 Task: Add Attachment from computer to Card Card0000000113 in Board Board0000000029 in Workspace WS0000000010 in Trello. Add Cover Purple to Card Card0000000113 in Board Board0000000029 in Workspace WS0000000010 in Trello. Add "Move Card To …" Button titled Button0000000113 to "top" of the list "To Do" to Card Card0000000113 in Board Board0000000029 in Workspace WS0000000010 in Trello. Add Description DS0000000113 to Card Card0000000113 in Board Board0000000029 in Workspace WS0000000010 in Trello. Add Comment CM0000000113 to Card Card0000000113 in Board Board0000000029 in Workspace WS0000000010 in Trello
Action: Mouse moved to (351, 257)
Screenshot: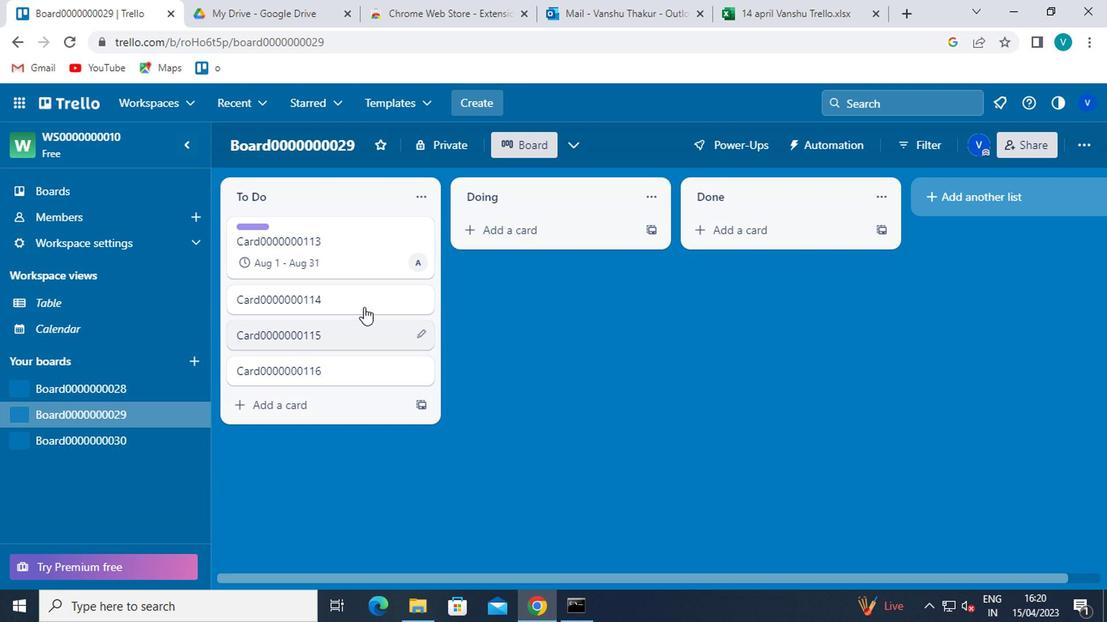 
Action: Mouse pressed left at (351, 257)
Screenshot: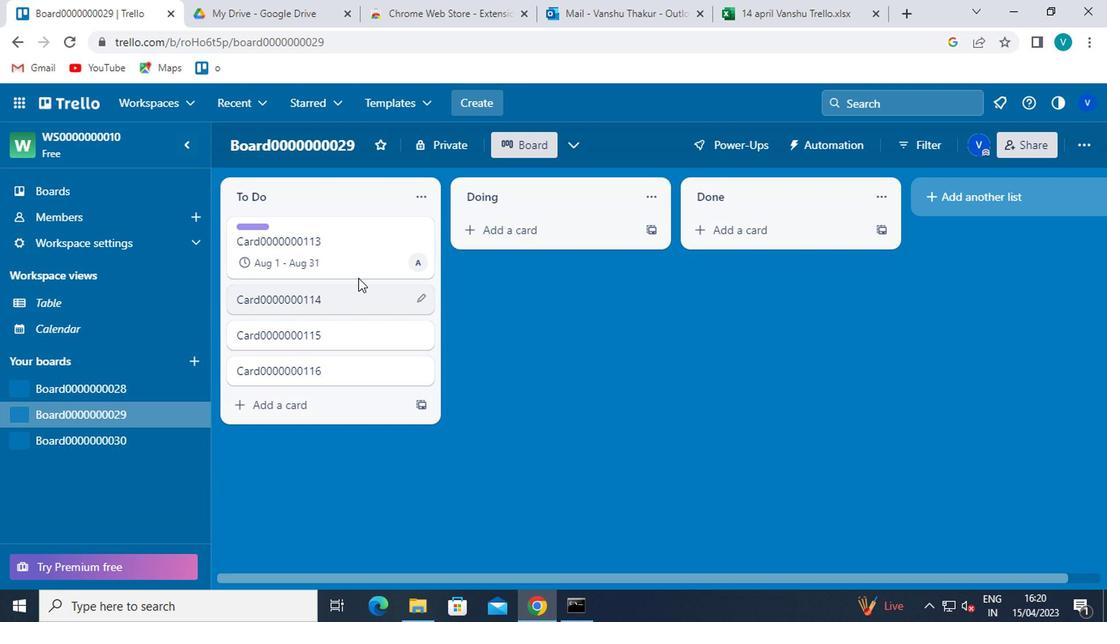 
Action: Mouse moved to (753, 358)
Screenshot: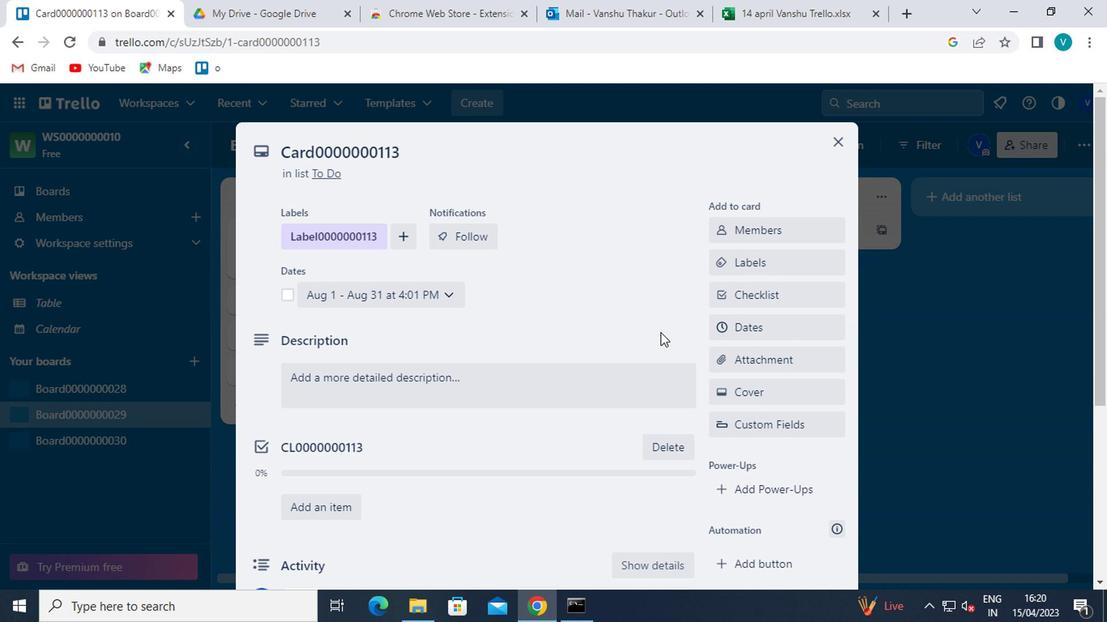 
Action: Mouse pressed left at (753, 358)
Screenshot: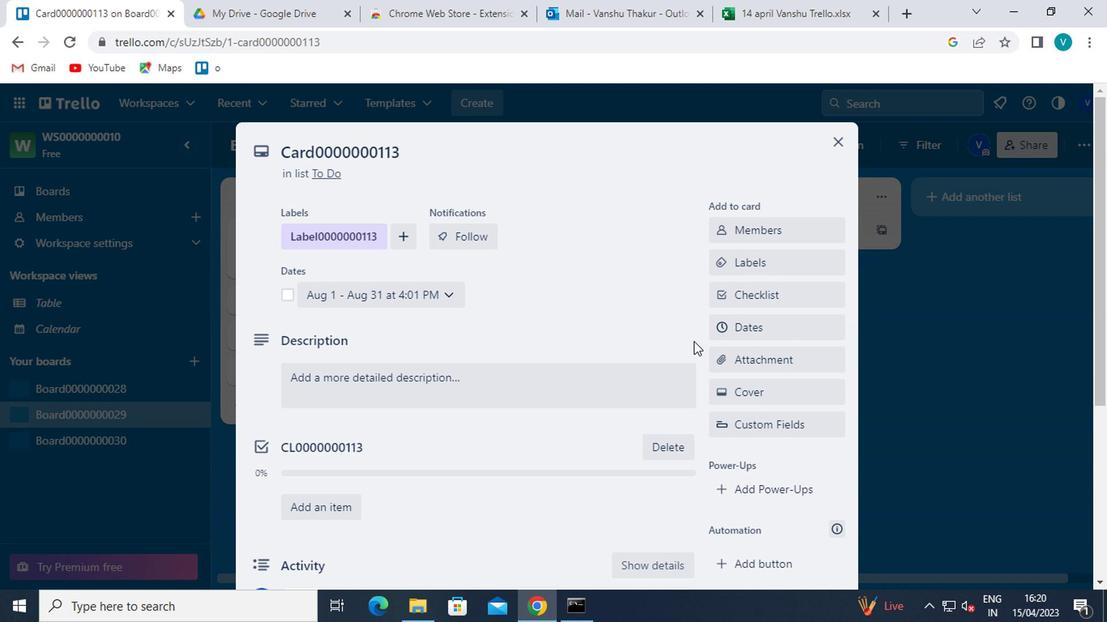
Action: Mouse moved to (753, 179)
Screenshot: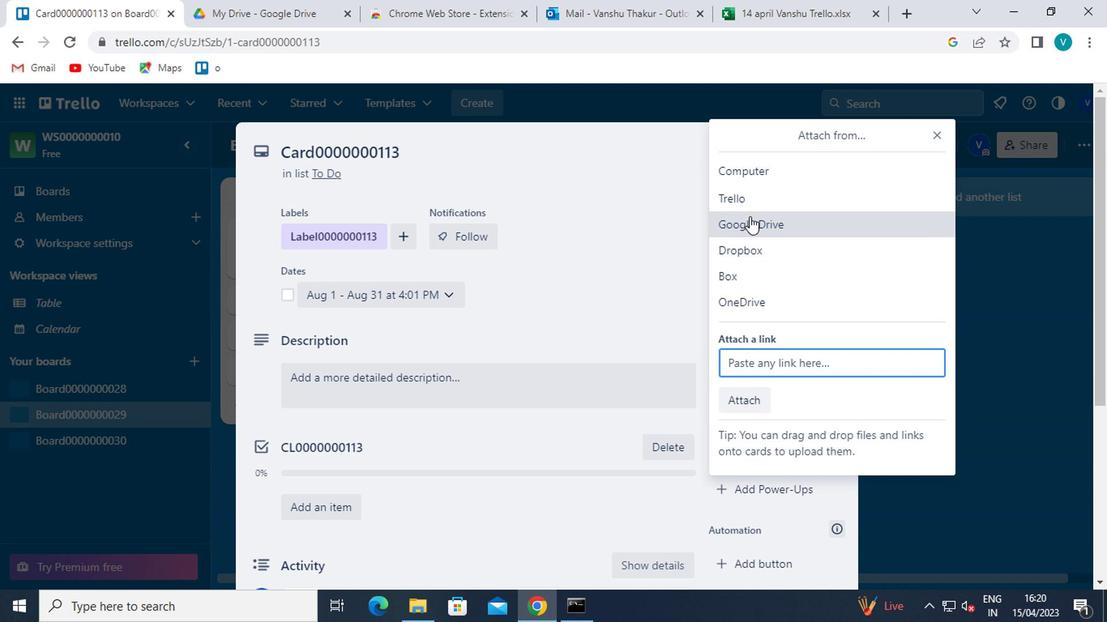 
Action: Mouse pressed left at (753, 179)
Screenshot: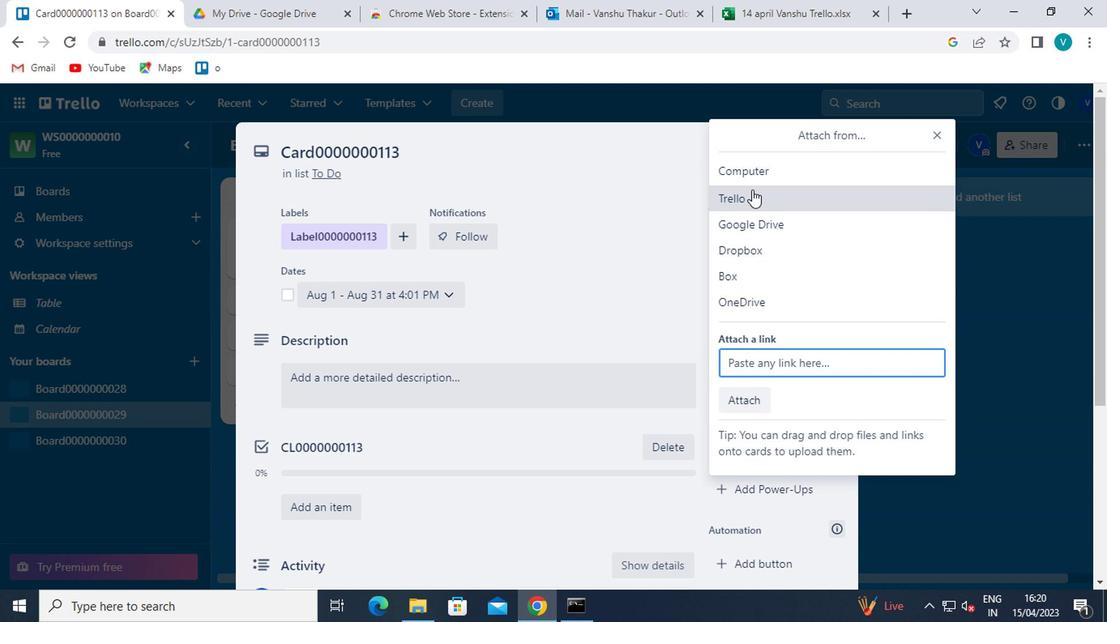 
Action: Mouse moved to (194, 177)
Screenshot: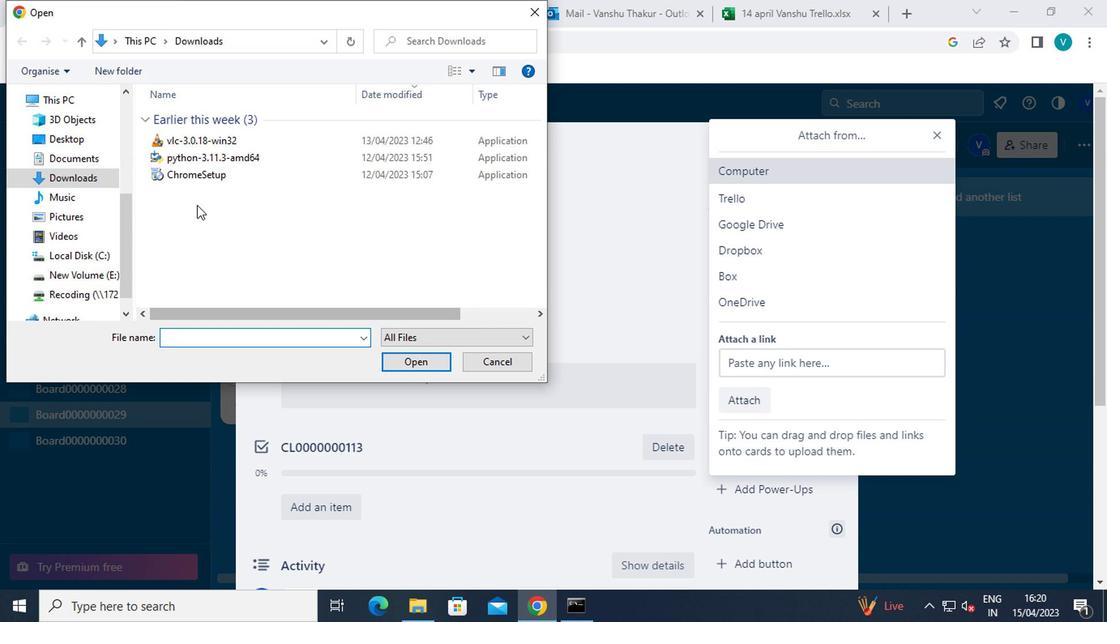 
Action: Mouse pressed left at (194, 177)
Screenshot: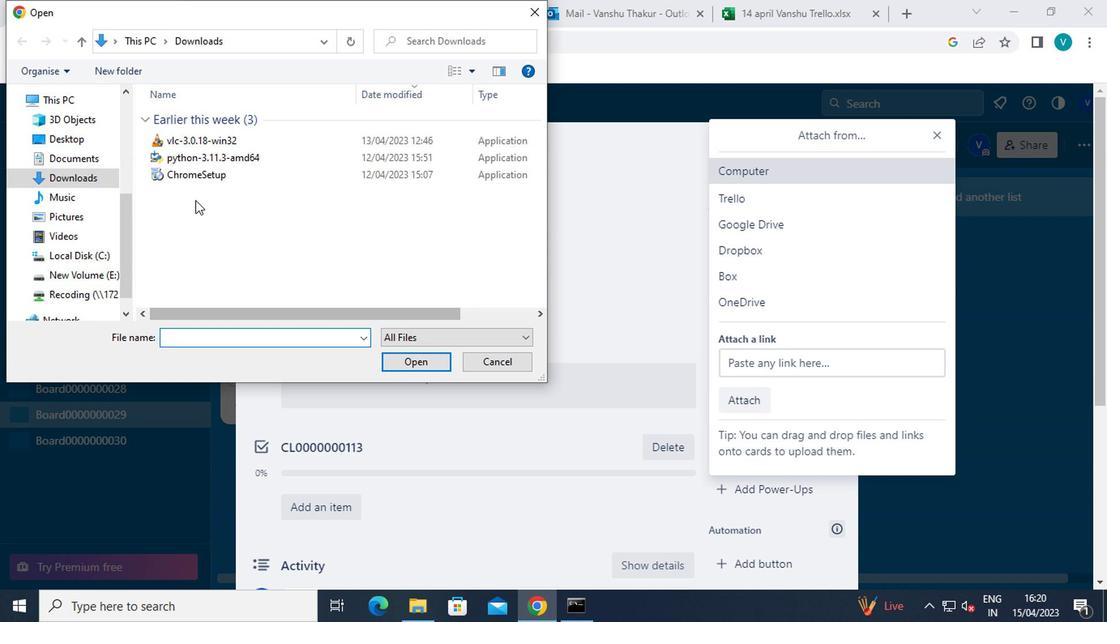 
Action: Mouse moved to (392, 367)
Screenshot: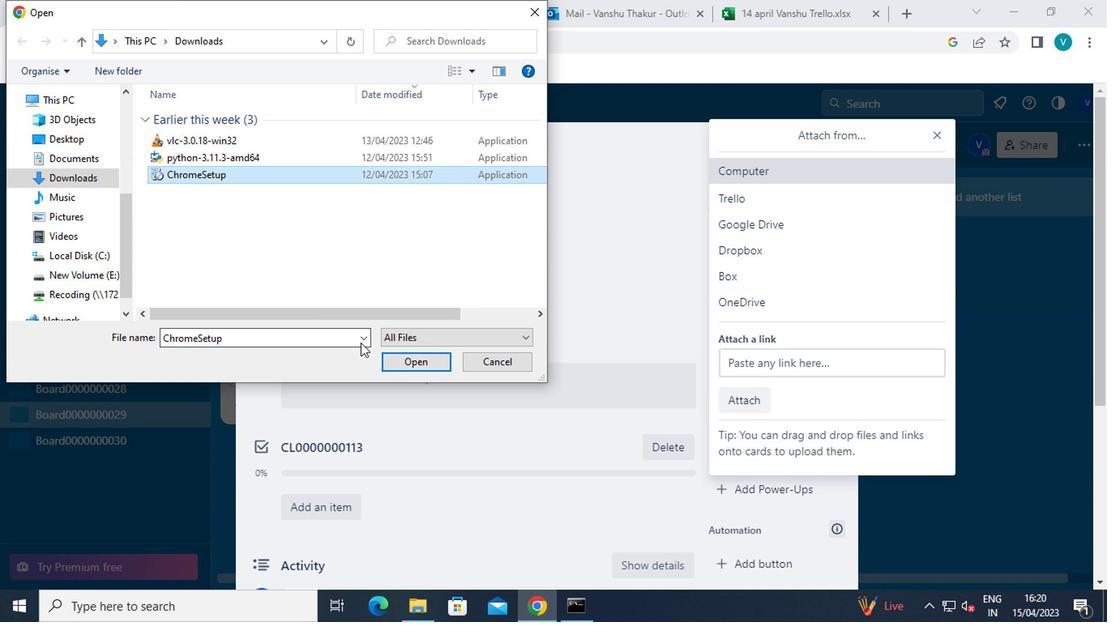 
Action: Mouse pressed left at (392, 367)
Screenshot: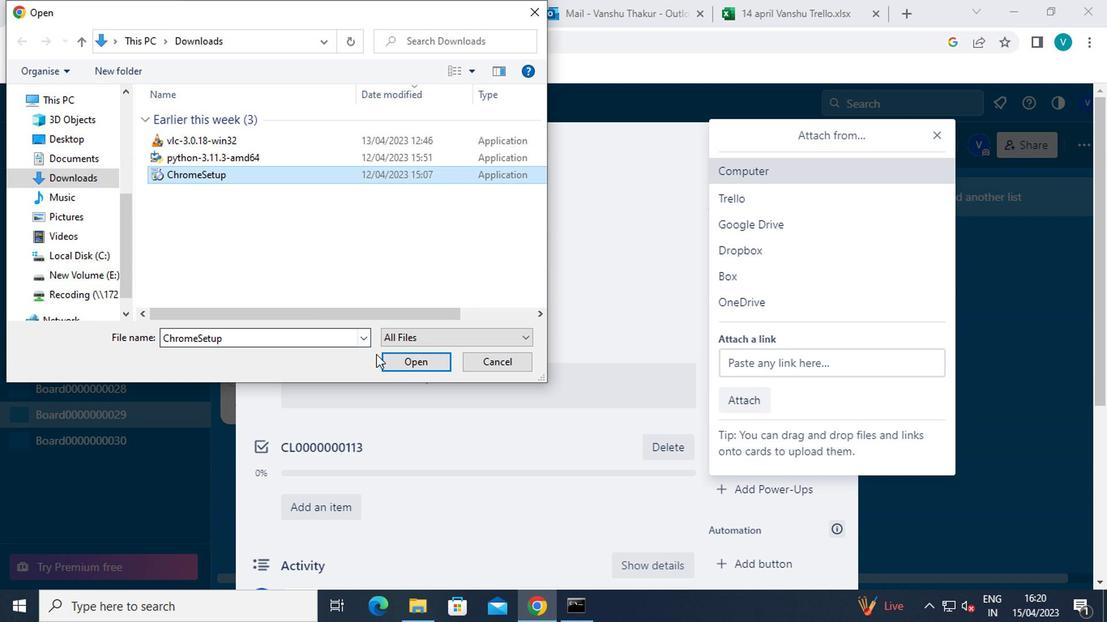 
Action: Mouse moved to (734, 394)
Screenshot: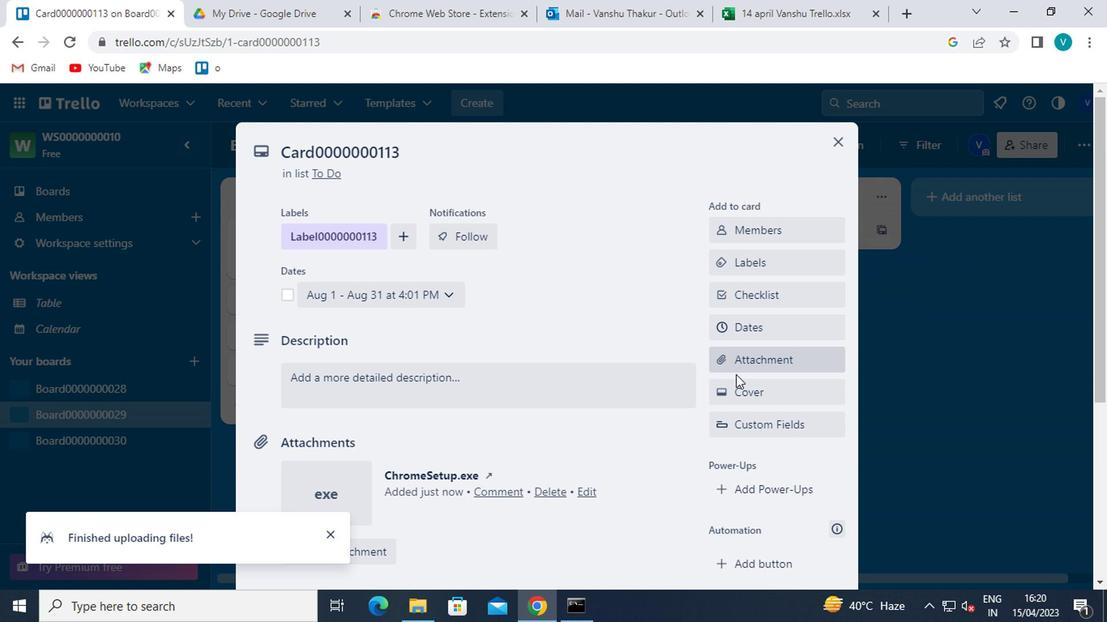
Action: Mouse pressed left at (734, 394)
Screenshot: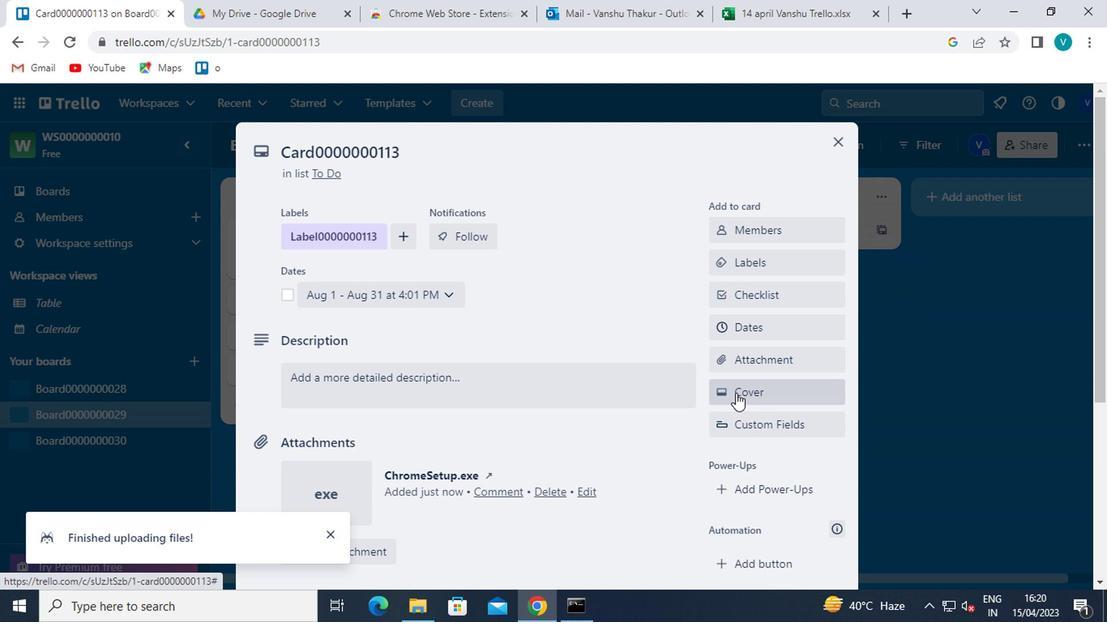 
Action: Mouse moved to (922, 283)
Screenshot: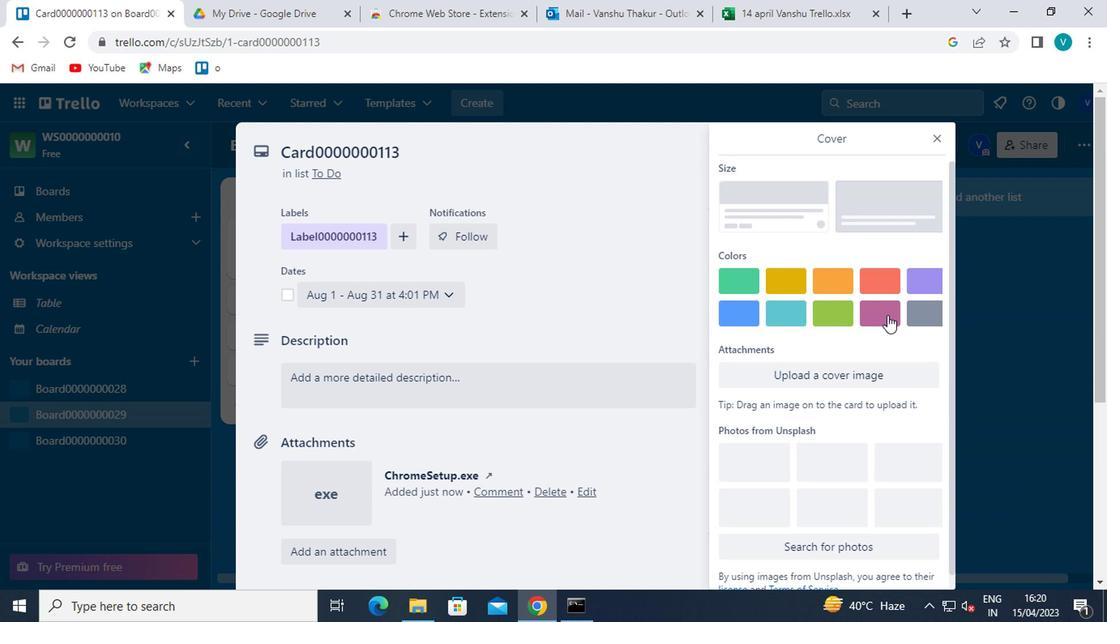 
Action: Mouse pressed left at (922, 283)
Screenshot: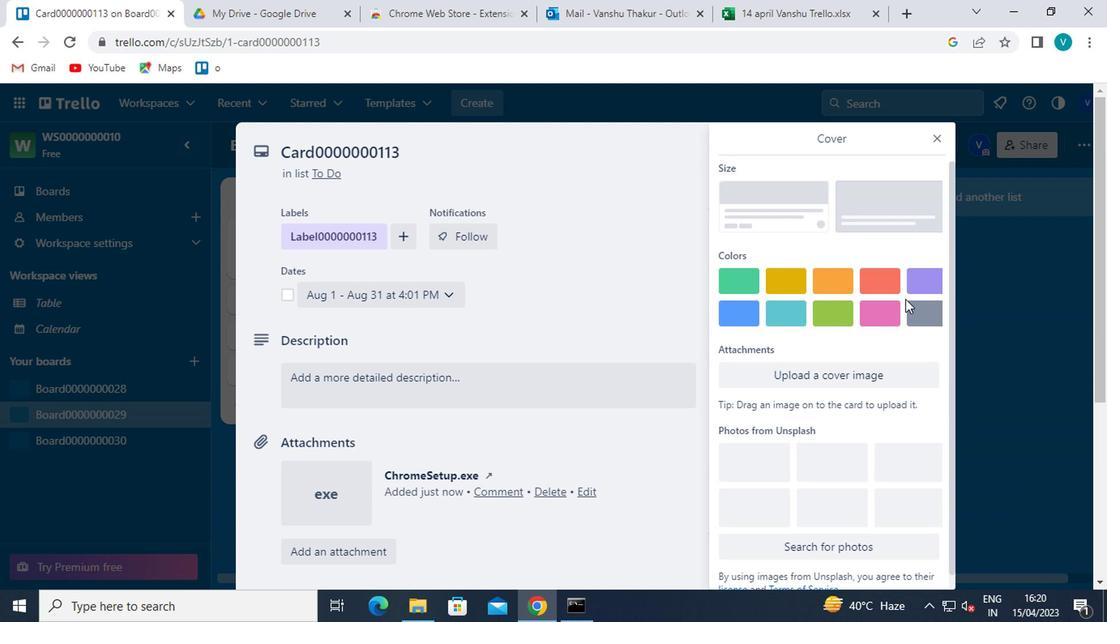 
Action: Mouse moved to (935, 137)
Screenshot: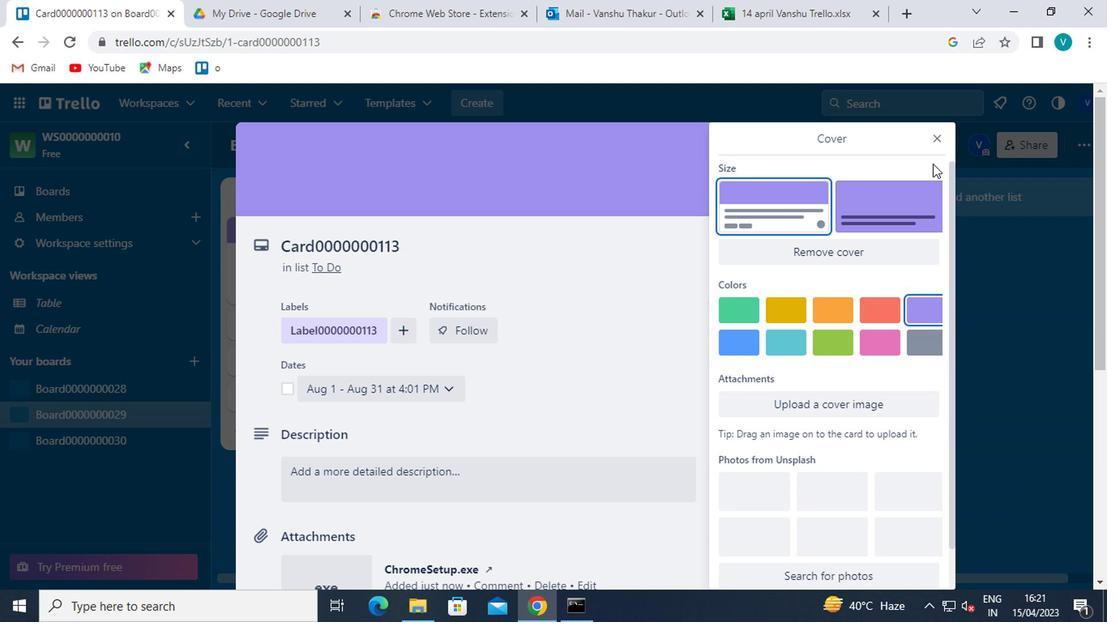 
Action: Mouse pressed left at (935, 137)
Screenshot: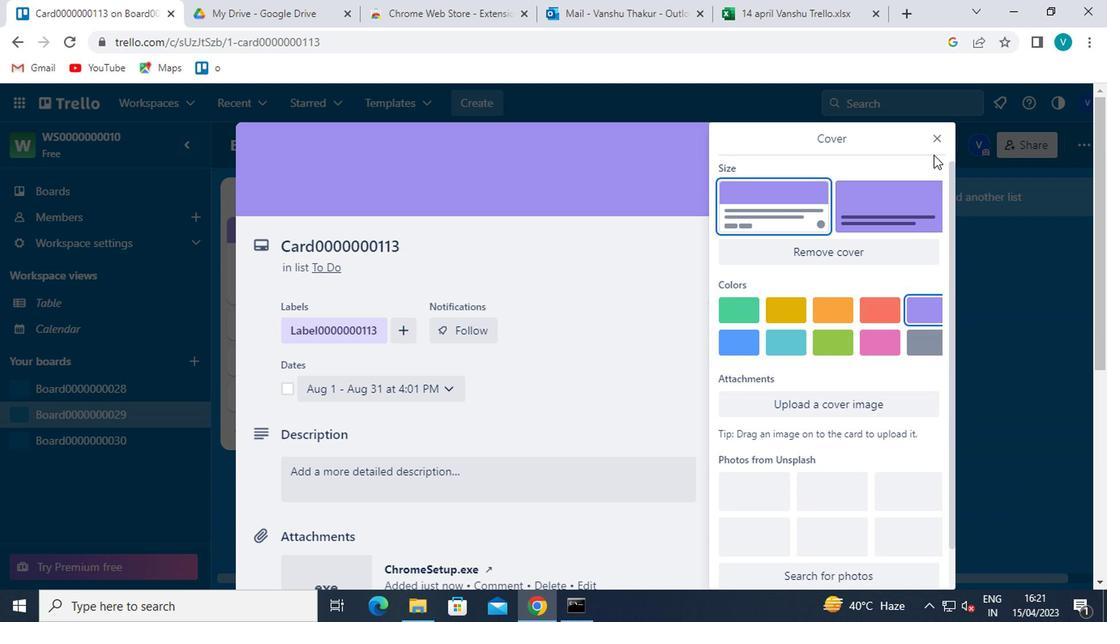 
Action: Mouse moved to (832, 308)
Screenshot: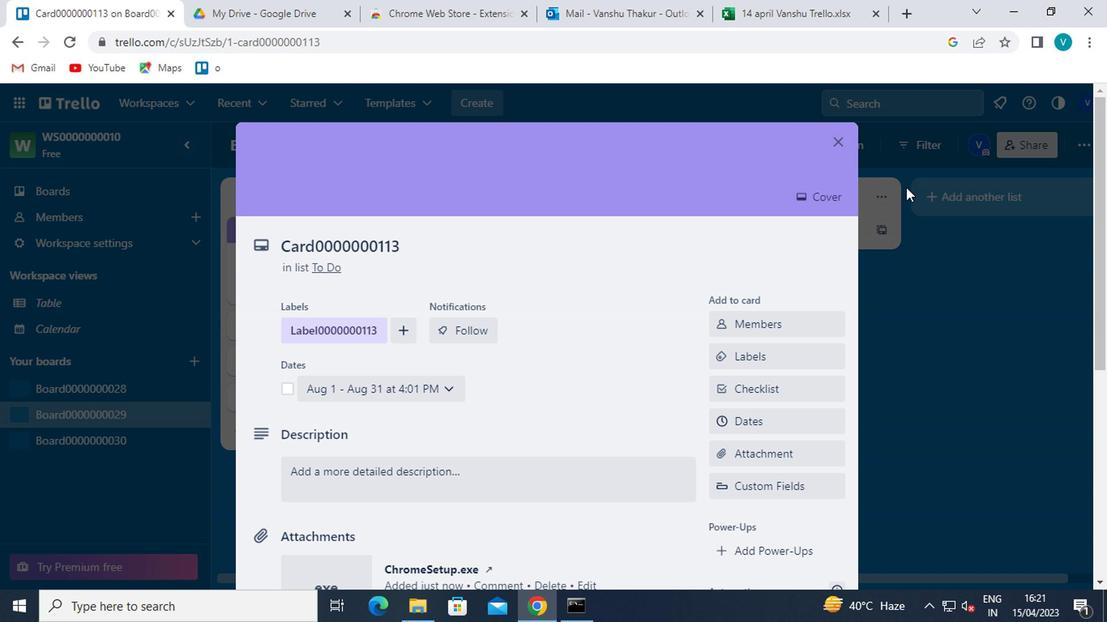 
Action: Mouse scrolled (832, 307) with delta (0, -1)
Screenshot: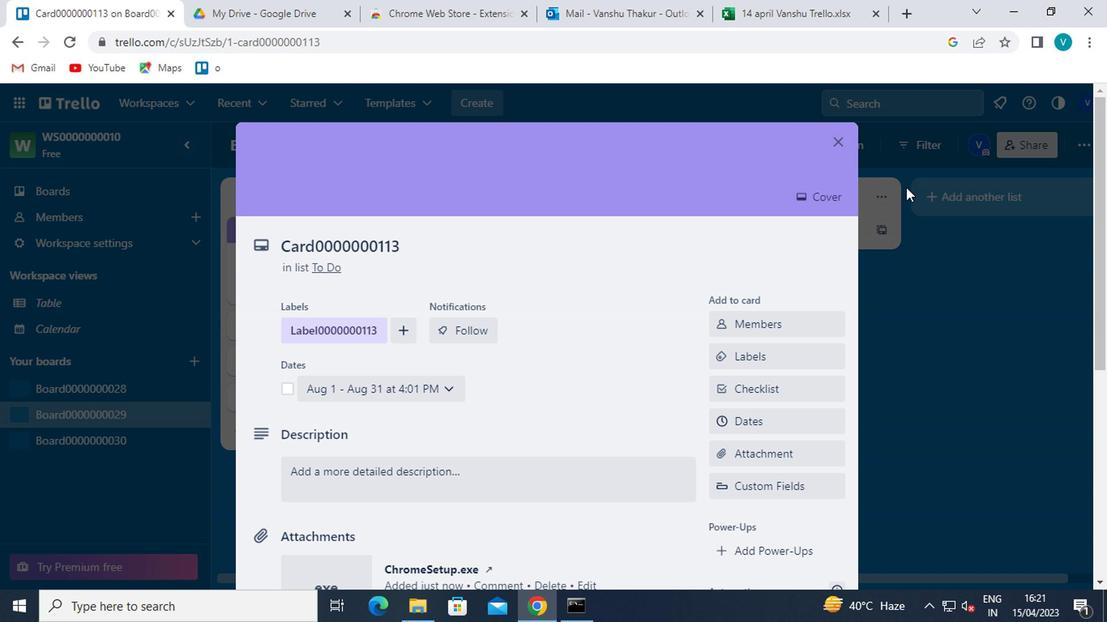 
Action: Mouse moved to (826, 318)
Screenshot: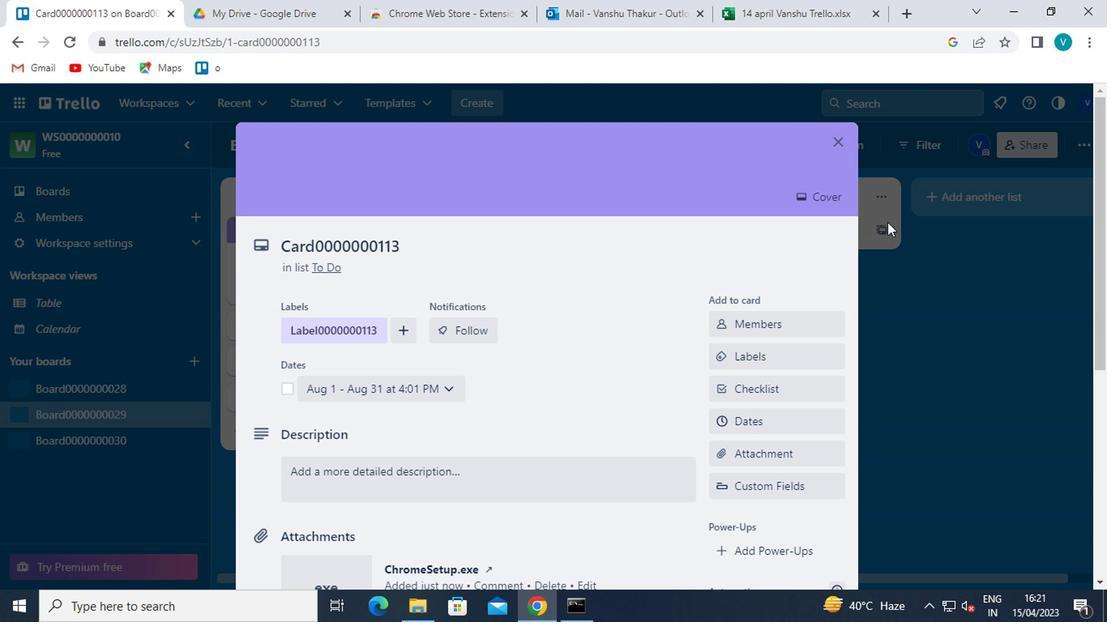 
Action: Mouse scrolled (826, 318) with delta (0, 0)
Screenshot: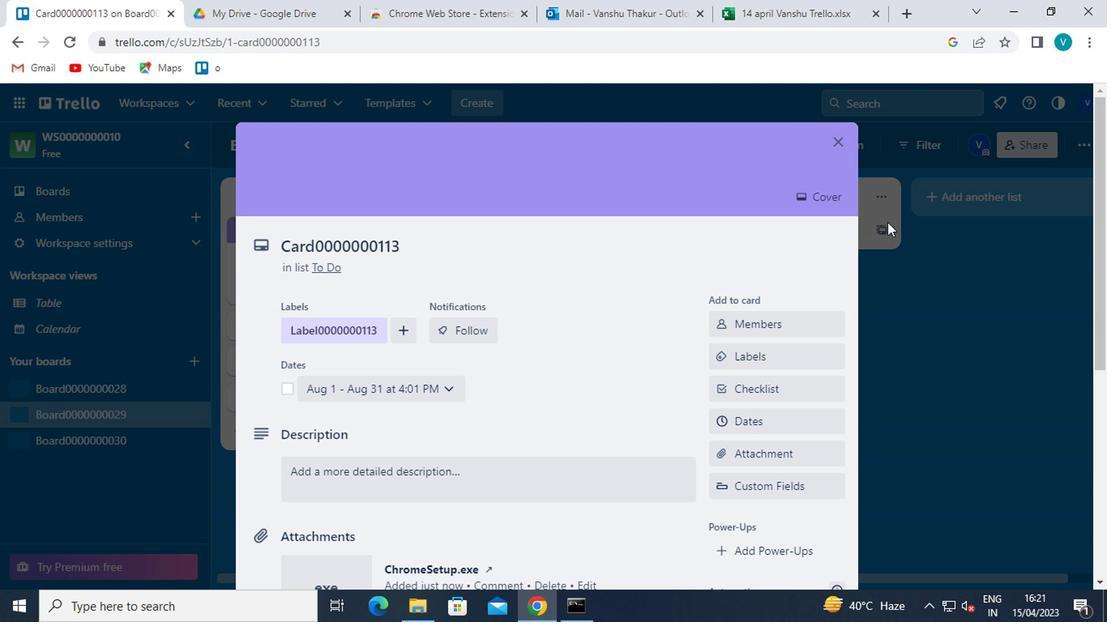 
Action: Mouse moved to (825, 324)
Screenshot: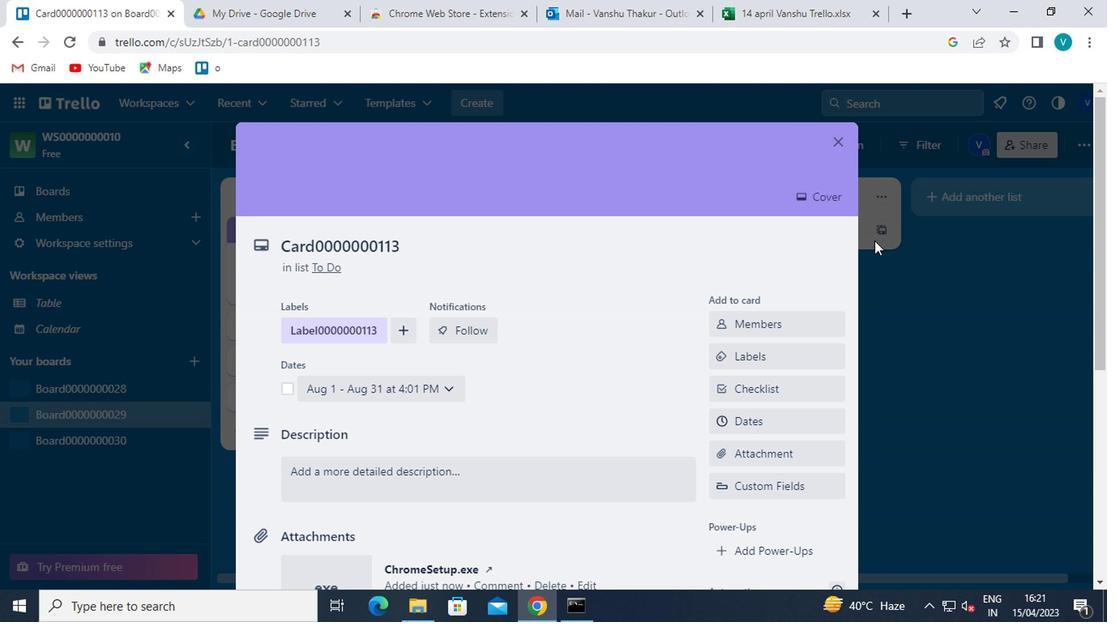 
Action: Mouse scrolled (825, 323) with delta (0, -1)
Screenshot: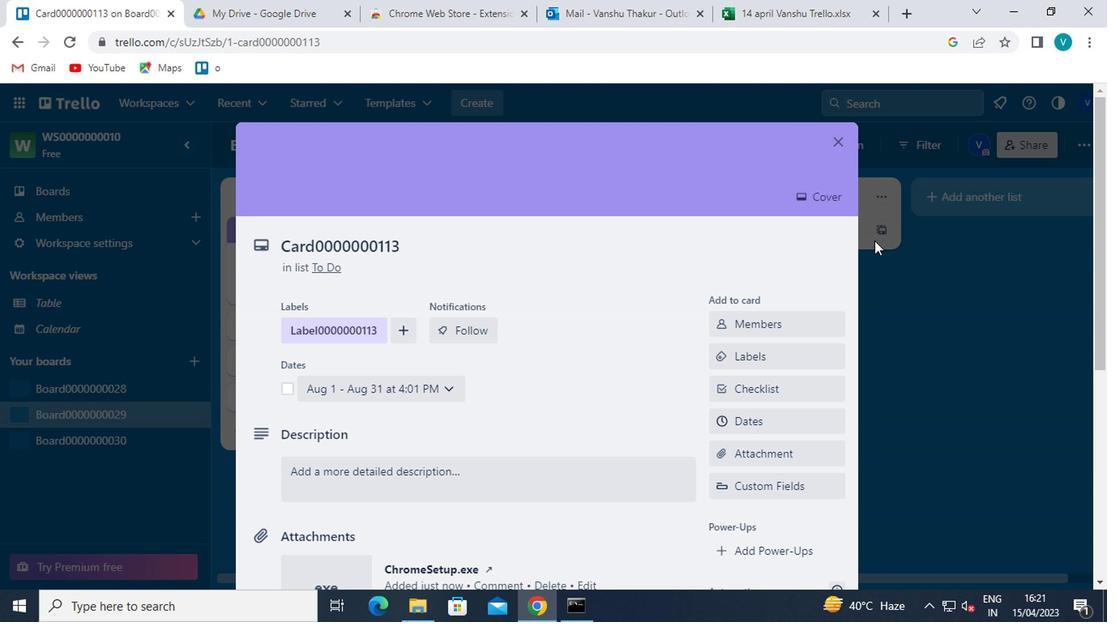 
Action: Mouse moved to (818, 338)
Screenshot: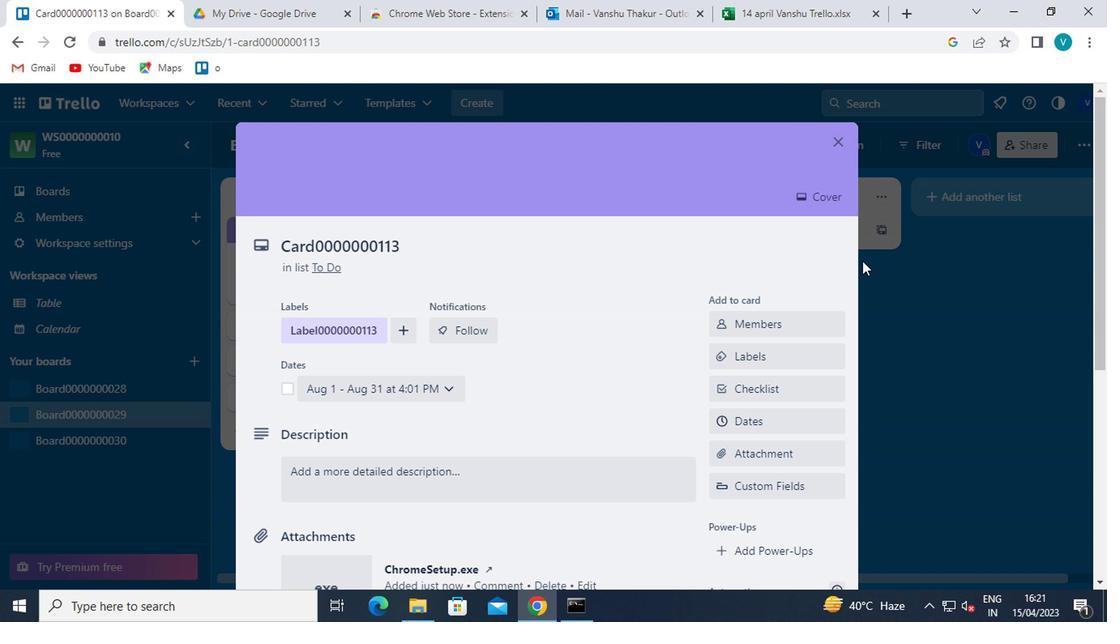 
Action: Mouse scrolled (818, 337) with delta (0, -1)
Screenshot: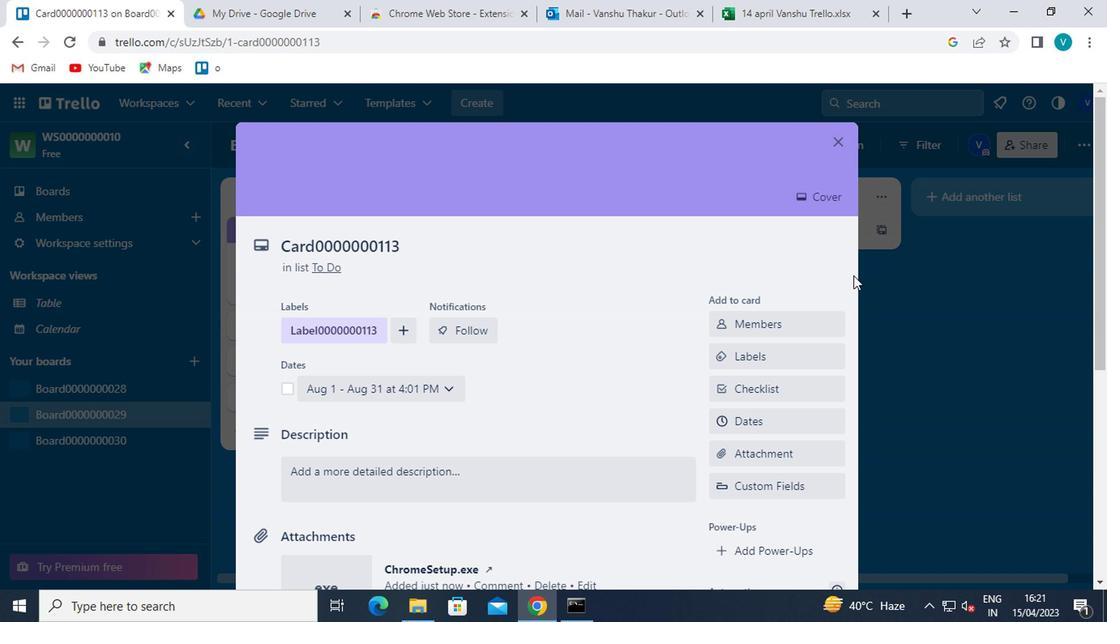 
Action: Mouse moved to (813, 351)
Screenshot: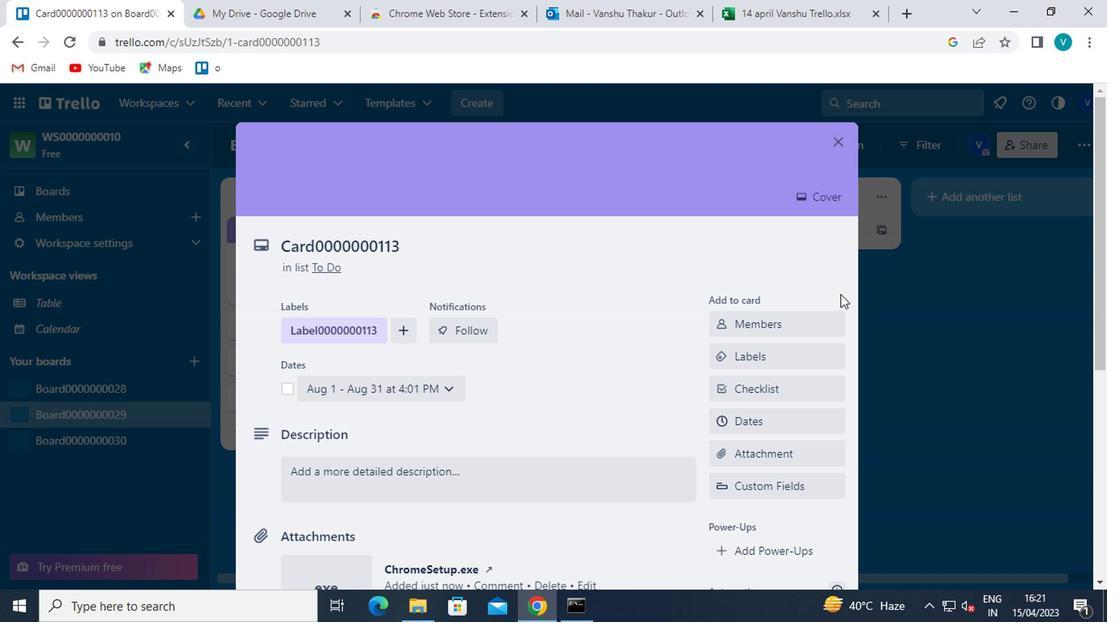 
Action: Mouse scrolled (813, 350) with delta (0, 0)
Screenshot: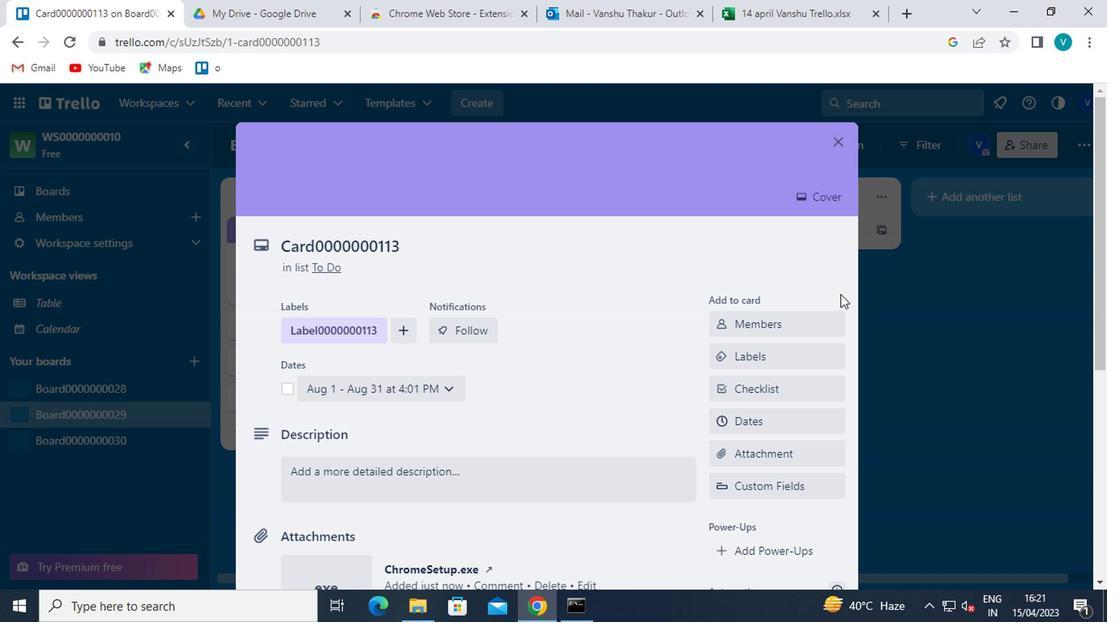 
Action: Mouse moved to (770, 247)
Screenshot: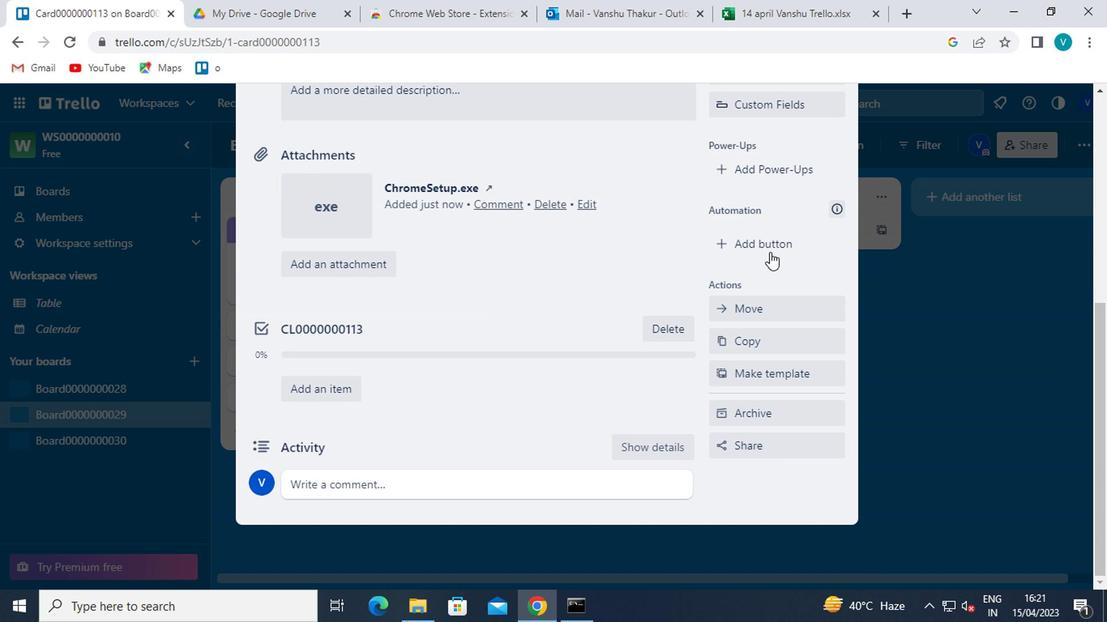 
Action: Mouse pressed left at (770, 247)
Screenshot: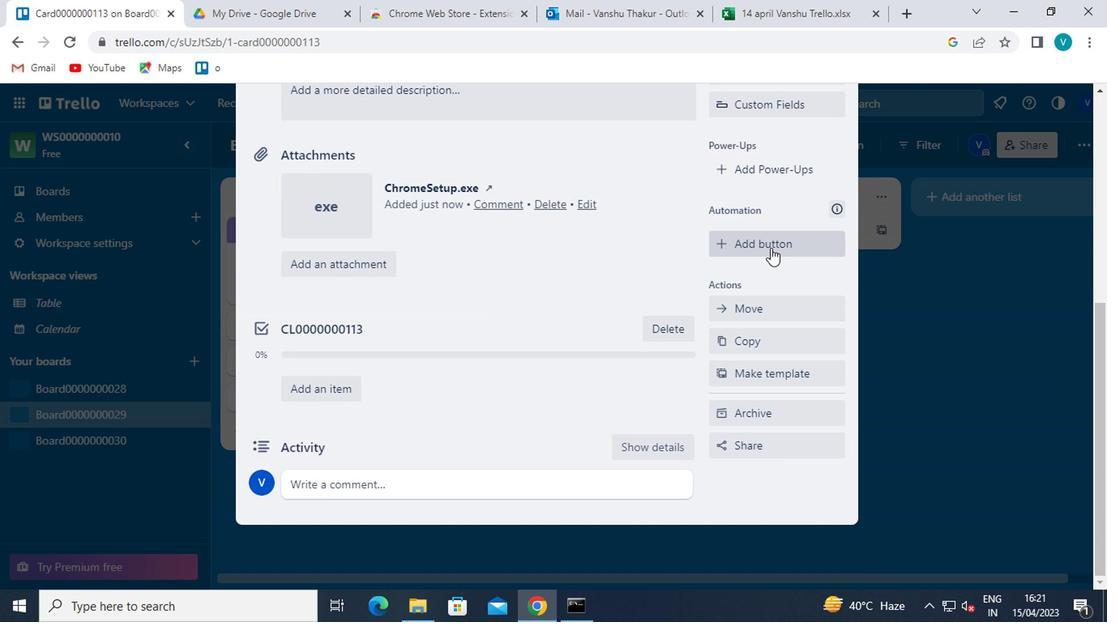 
Action: Mouse moved to (788, 205)
Screenshot: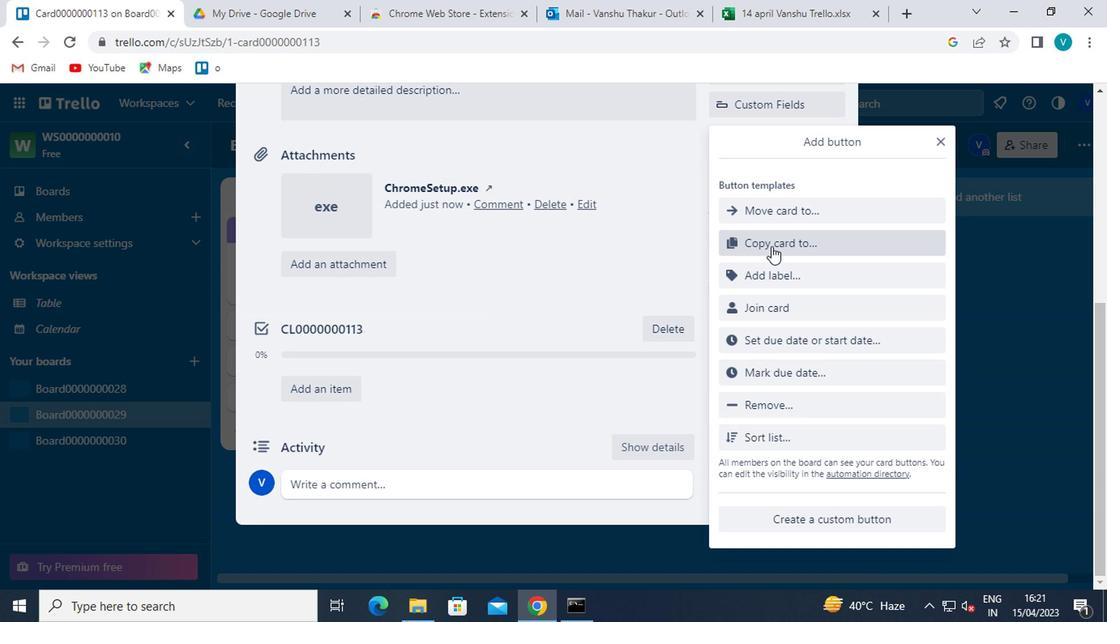 
Action: Mouse pressed left at (788, 205)
Screenshot: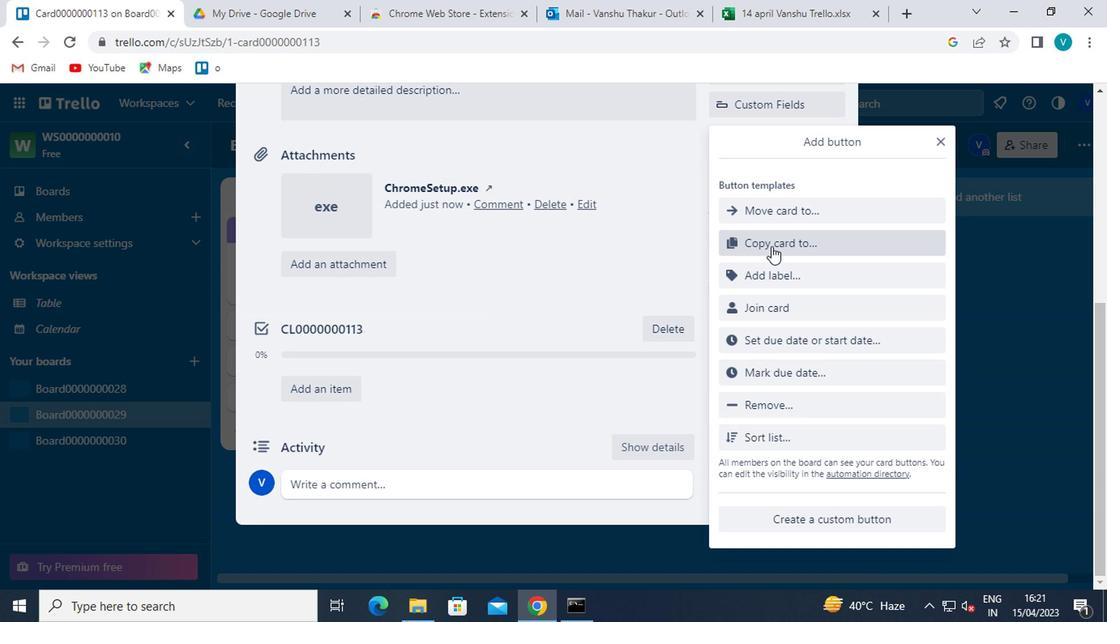 
Action: Key pressed <Key.shift>BUTTON0000000114<Key.backspace>4<Key.backspace>3
Screenshot: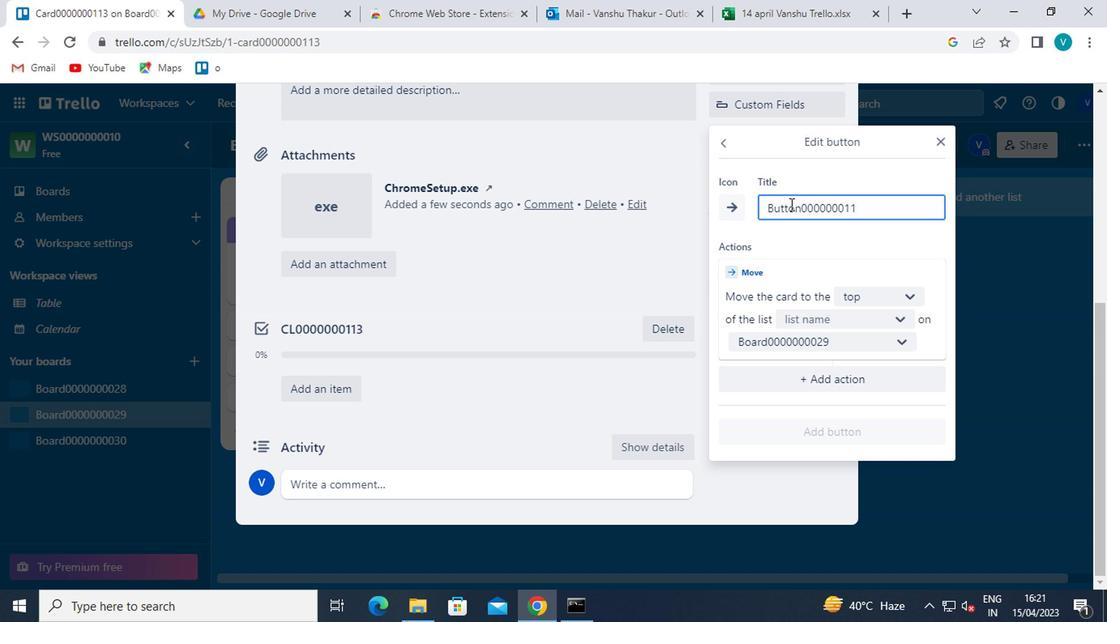 
Action: Mouse moved to (890, 299)
Screenshot: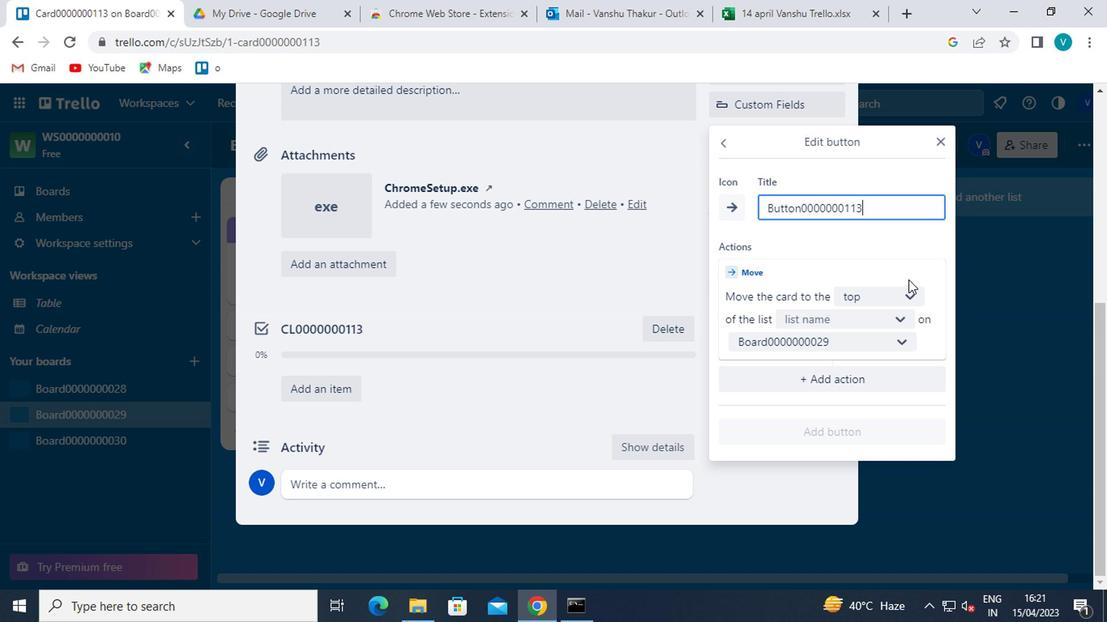 
Action: Mouse pressed left at (890, 299)
Screenshot: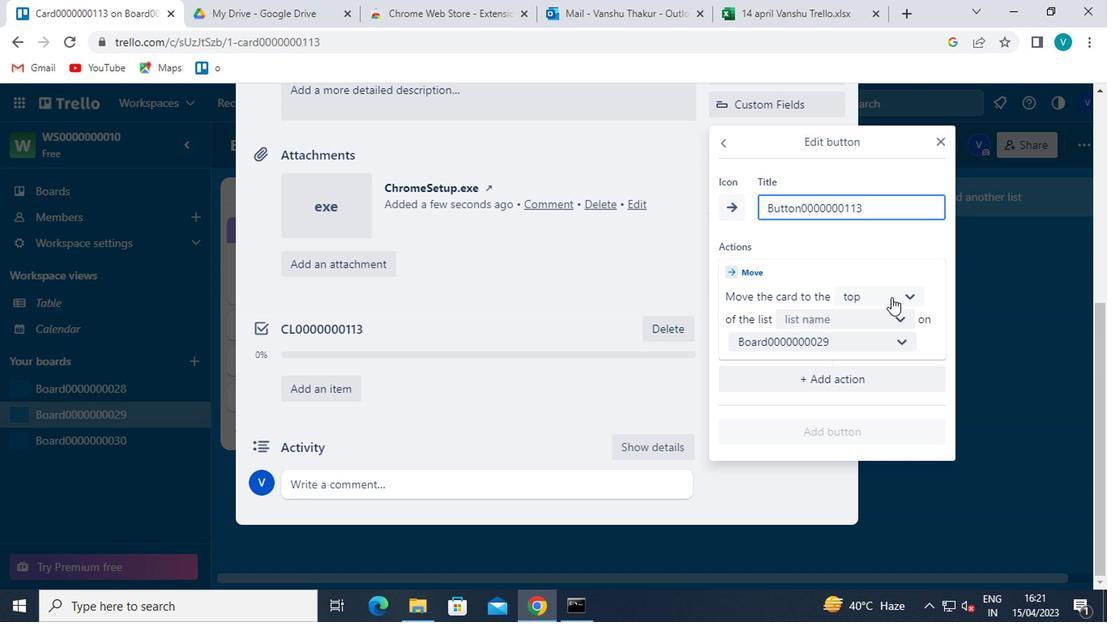 
Action: Mouse moved to (874, 321)
Screenshot: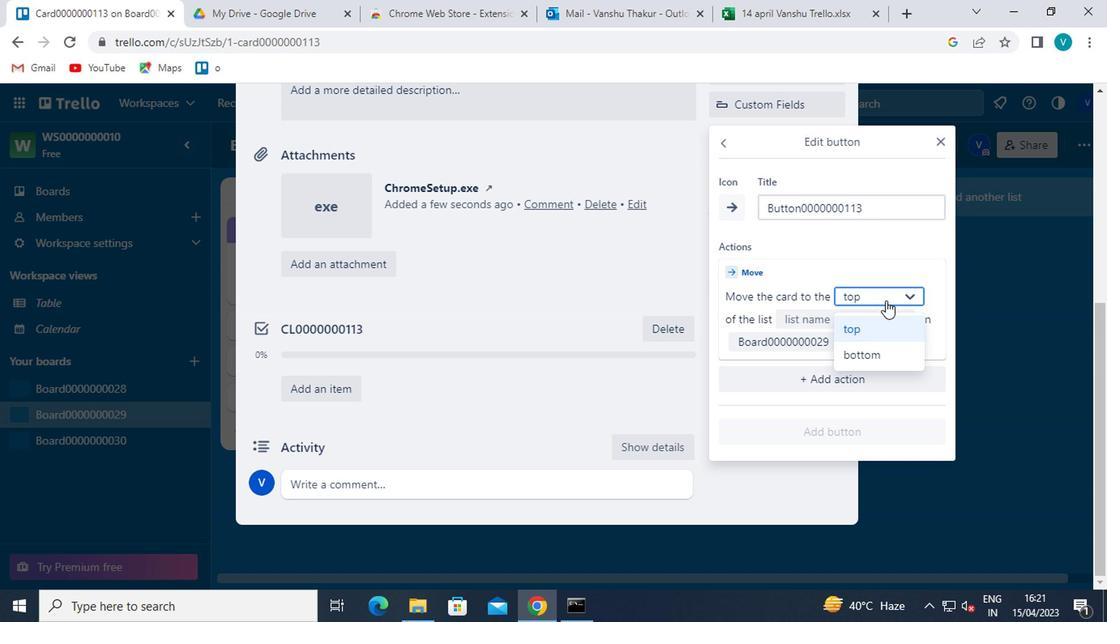 
Action: Mouse pressed left at (874, 321)
Screenshot: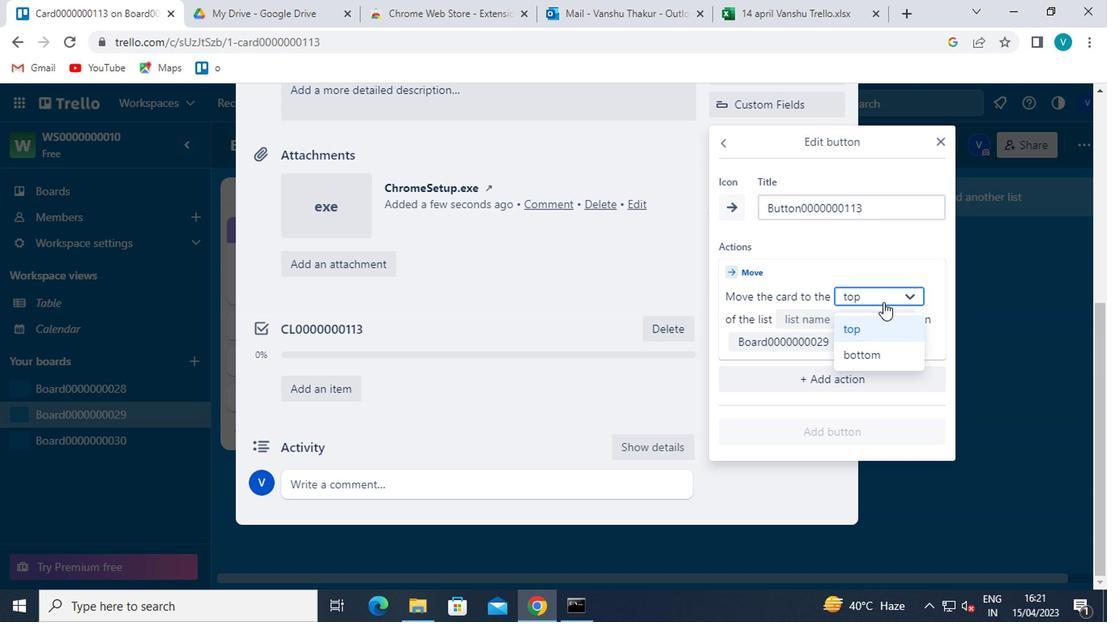 
Action: Mouse moved to (874, 326)
Screenshot: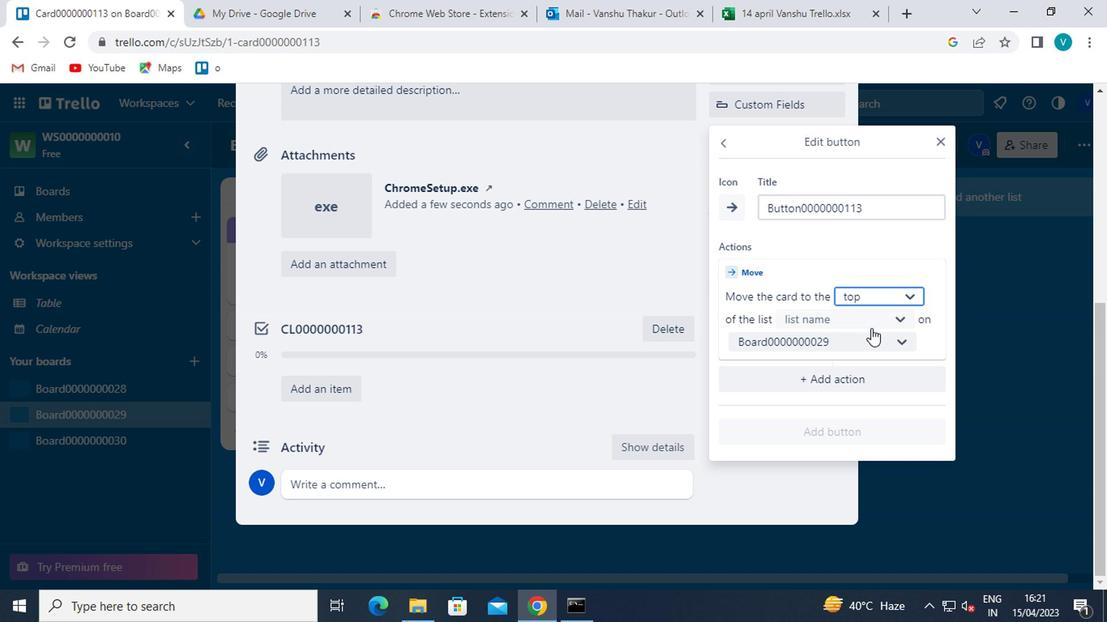 
Action: Mouse pressed left at (874, 326)
Screenshot: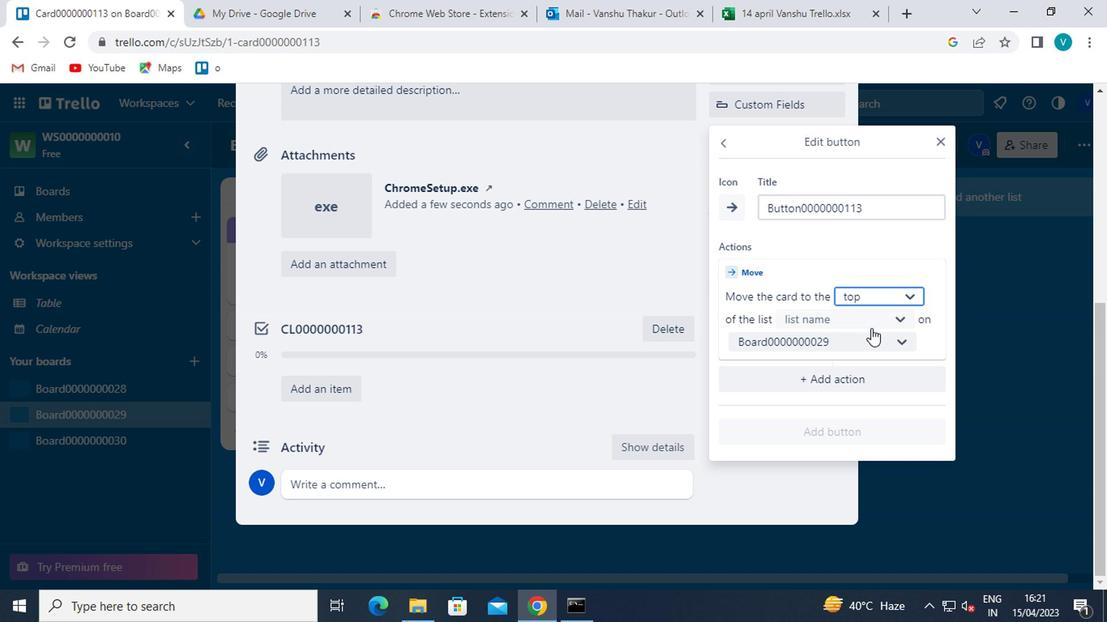 
Action: Mouse moved to (862, 360)
Screenshot: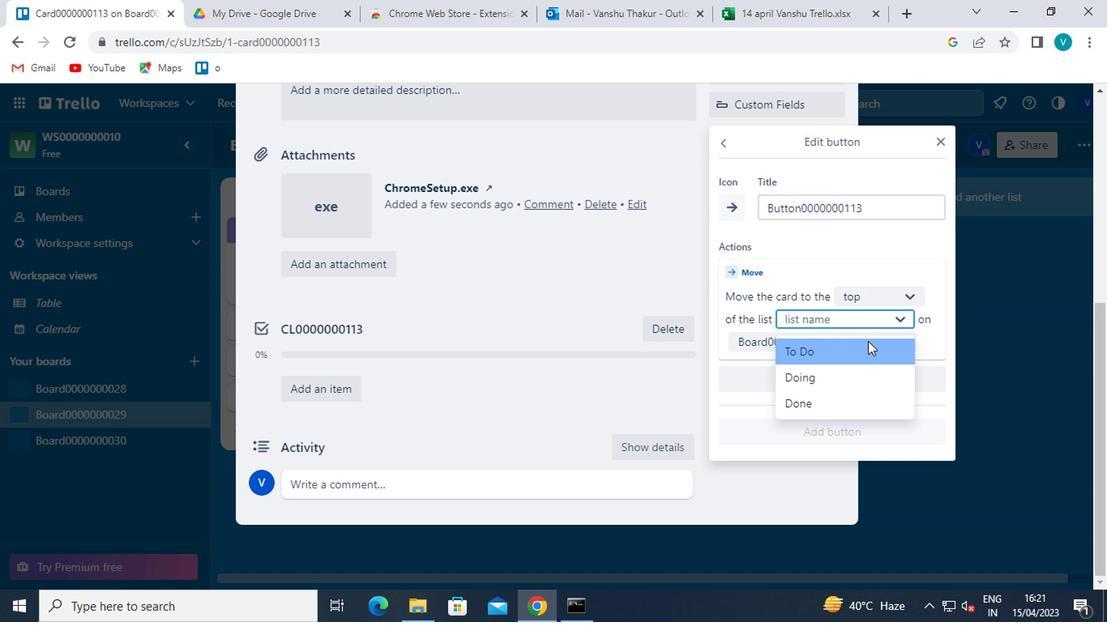 
Action: Mouse pressed left at (862, 360)
Screenshot: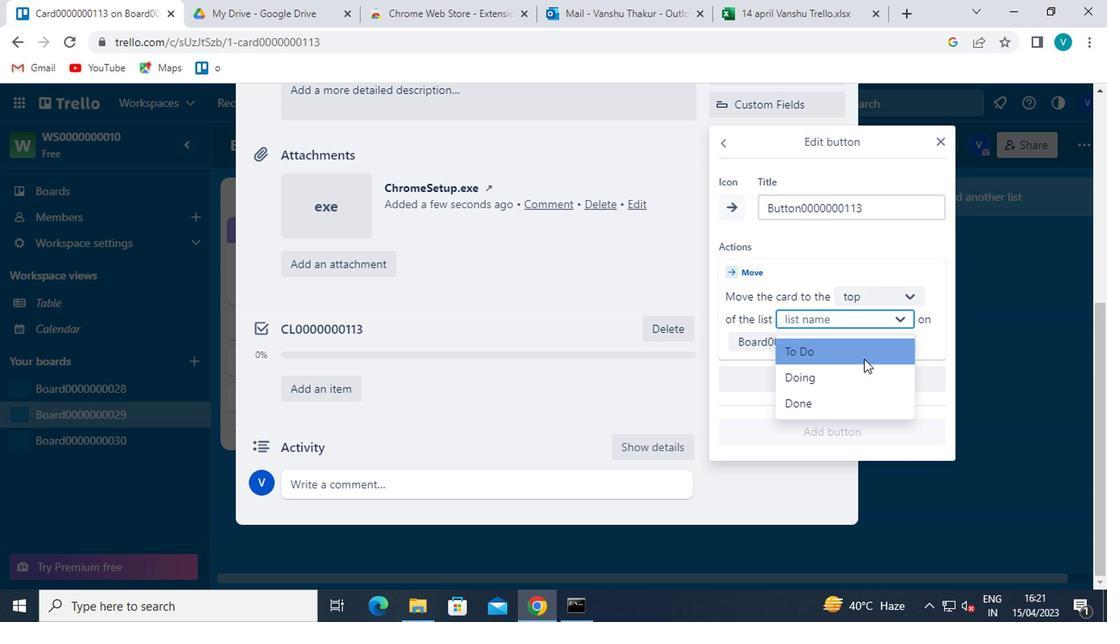 
Action: Mouse moved to (836, 426)
Screenshot: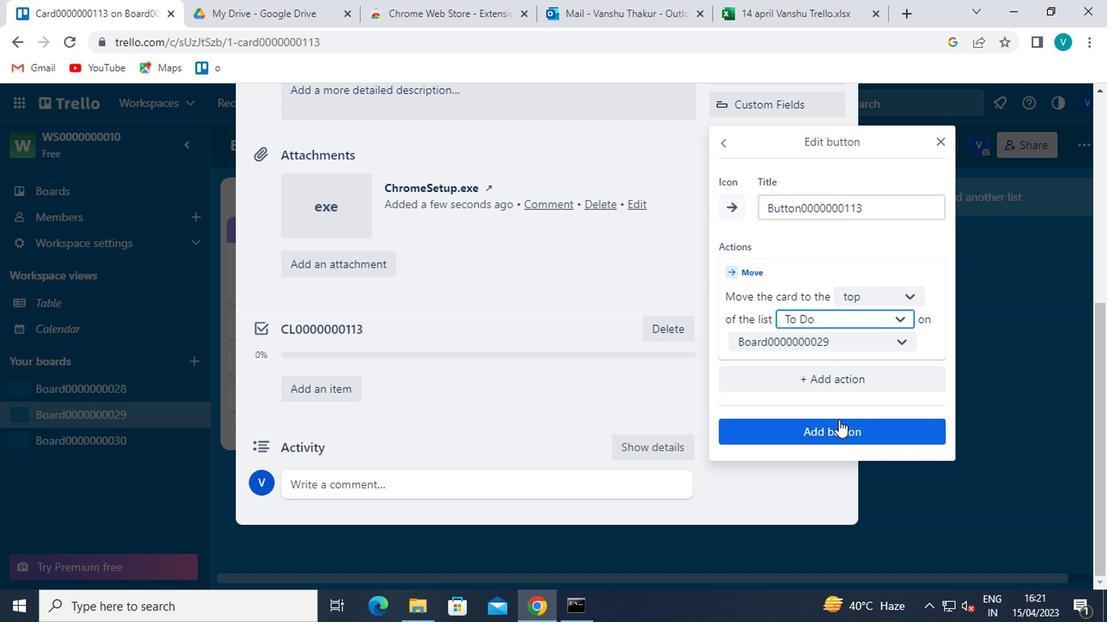 
Action: Mouse pressed left at (836, 426)
Screenshot: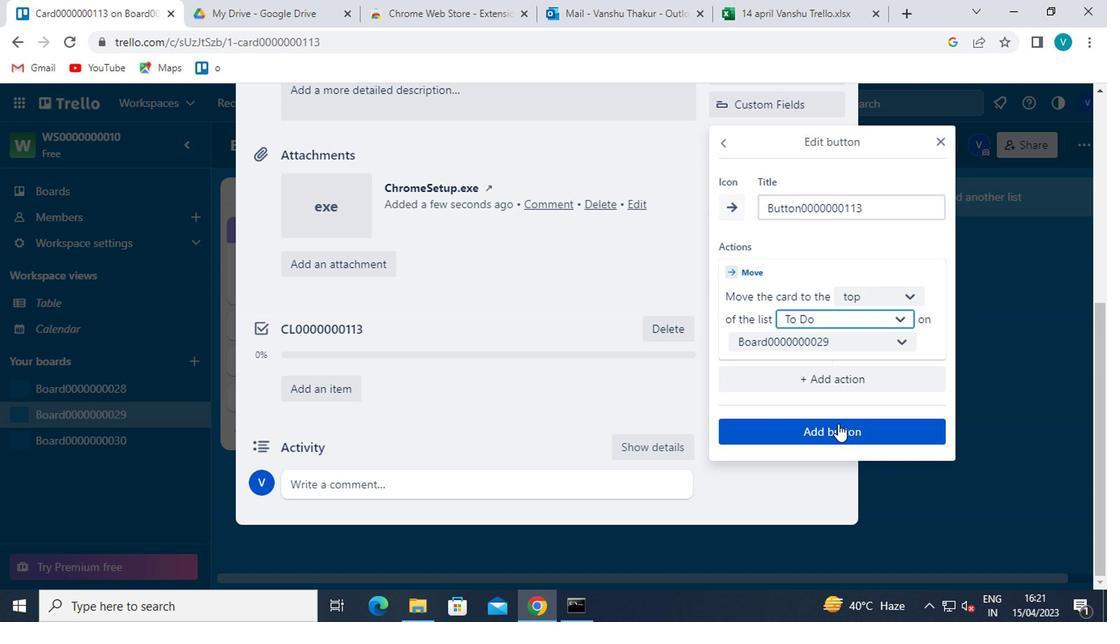 
Action: Mouse moved to (377, 215)
Screenshot: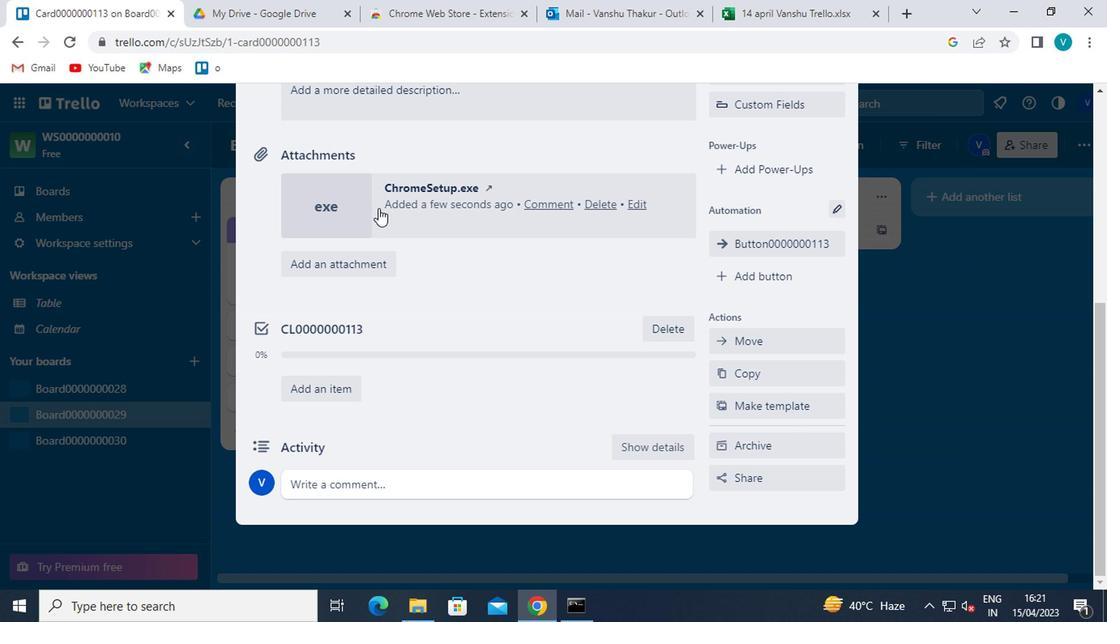 
Action: Mouse scrolled (377, 215) with delta (0, 0)
Screenshot: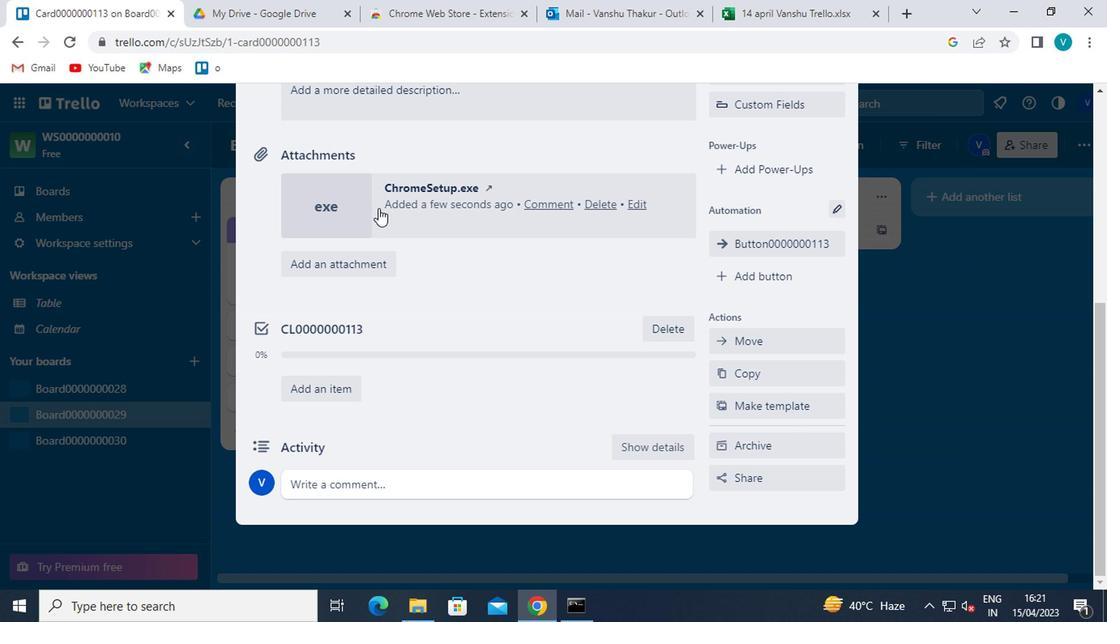 
Action: Mouse moved to (379, 217)
Screenshot: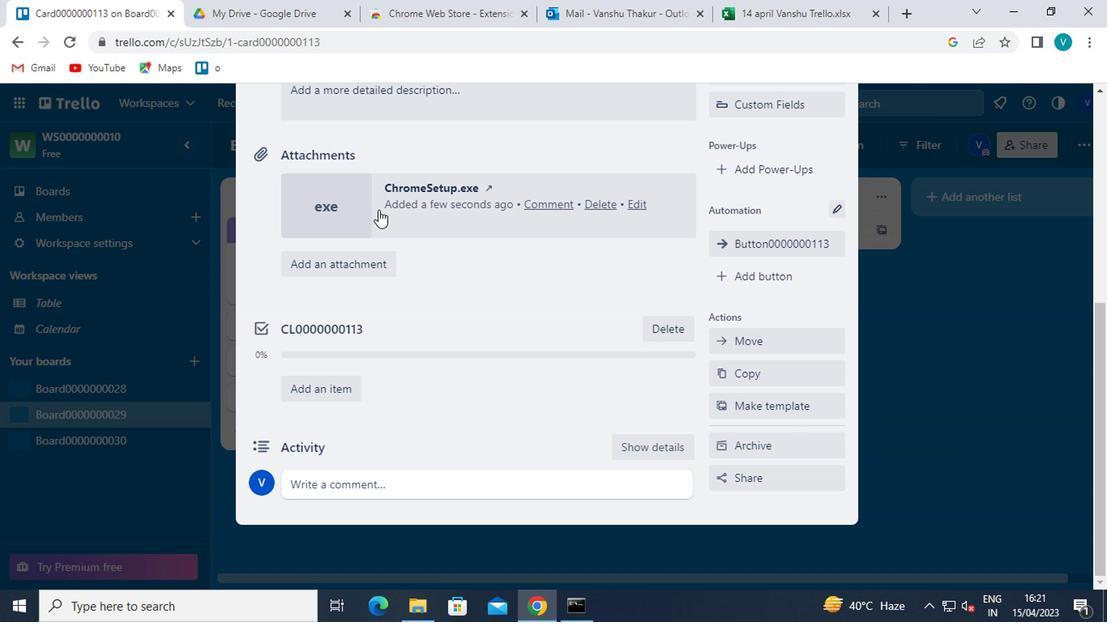 
Action: Mouse scrolled (379, 219) with delta (0, 1)
Screenshot: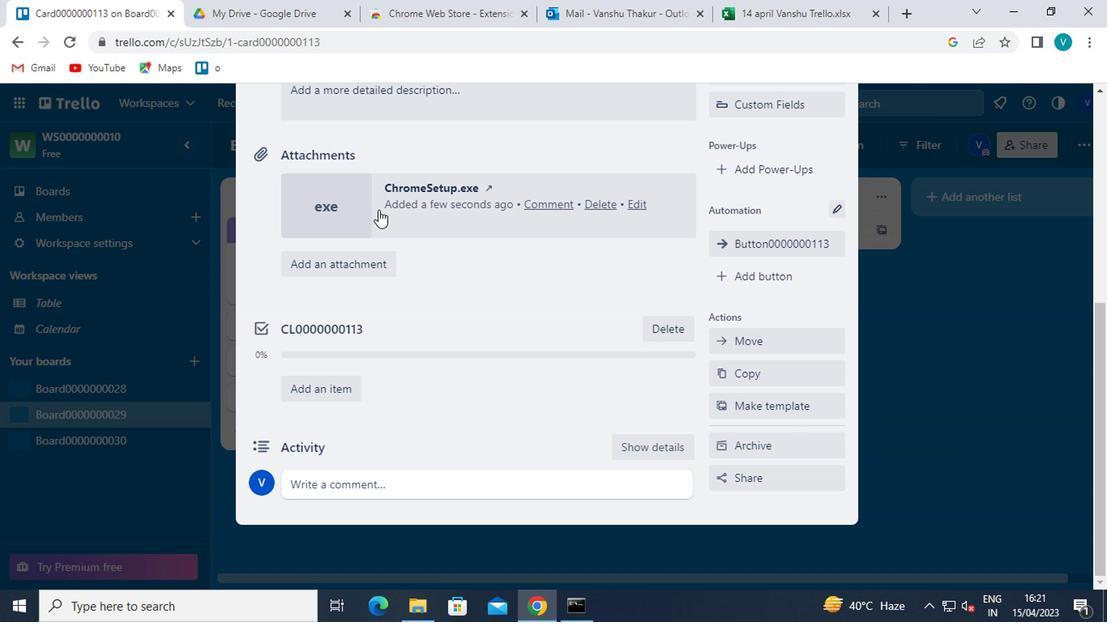 
Action: Mouse moved to (381, 223)
Screenshot: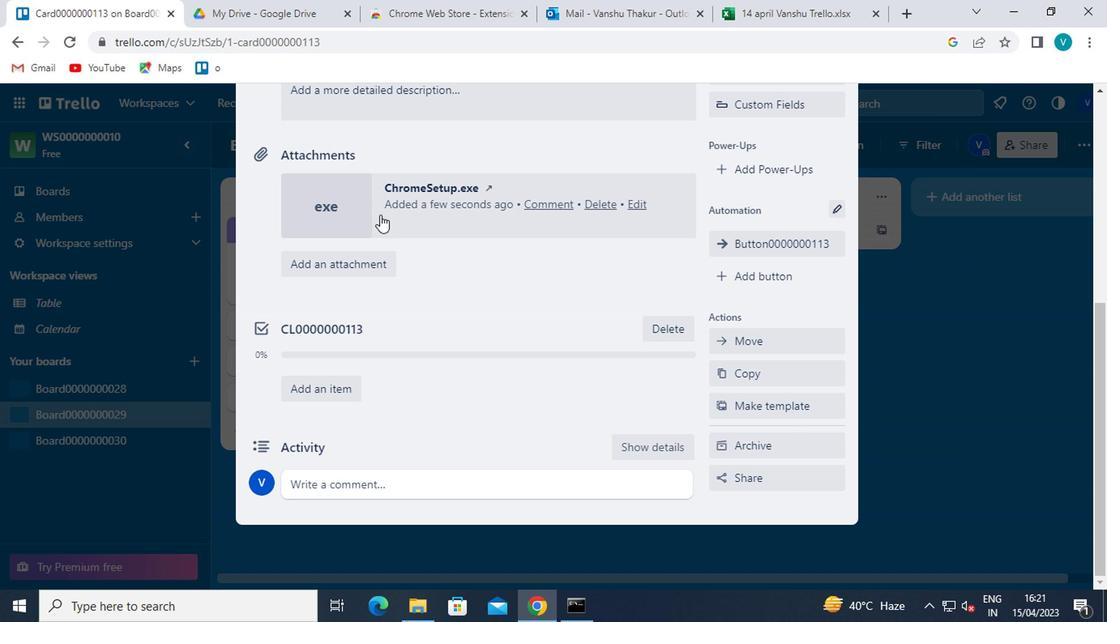 
Action: Mouse scrolled (381, 224) with delta (0, 1)
Screenshot: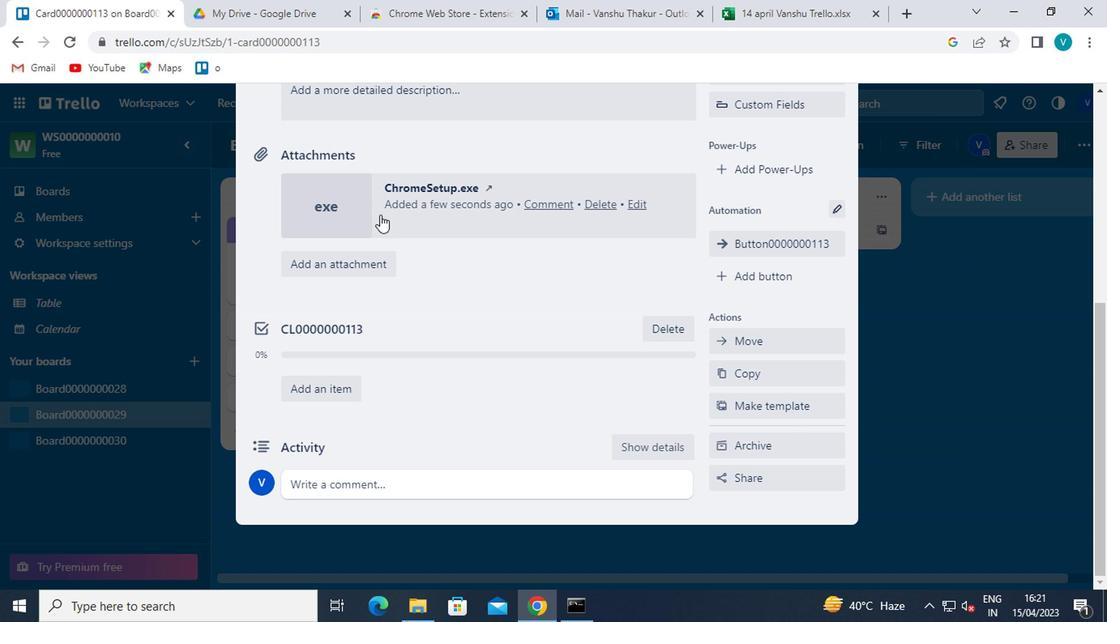 
Action: Mouse moved to (384, 231)
Screenshot: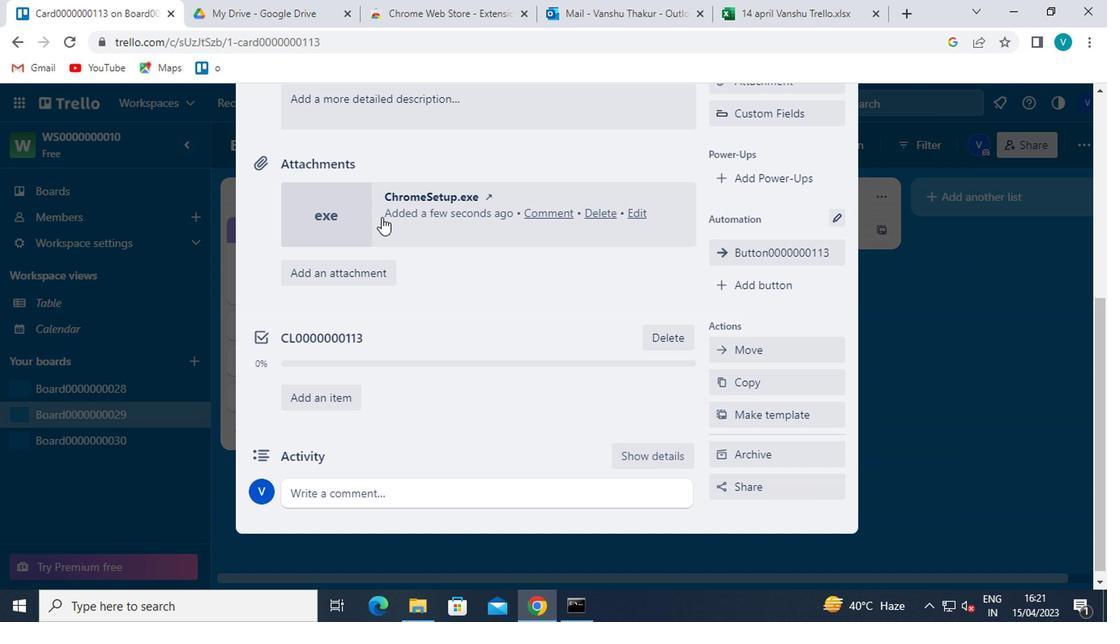
Action: Mouse scrolled (384, 232) with delta (0, 1)
Screenshot: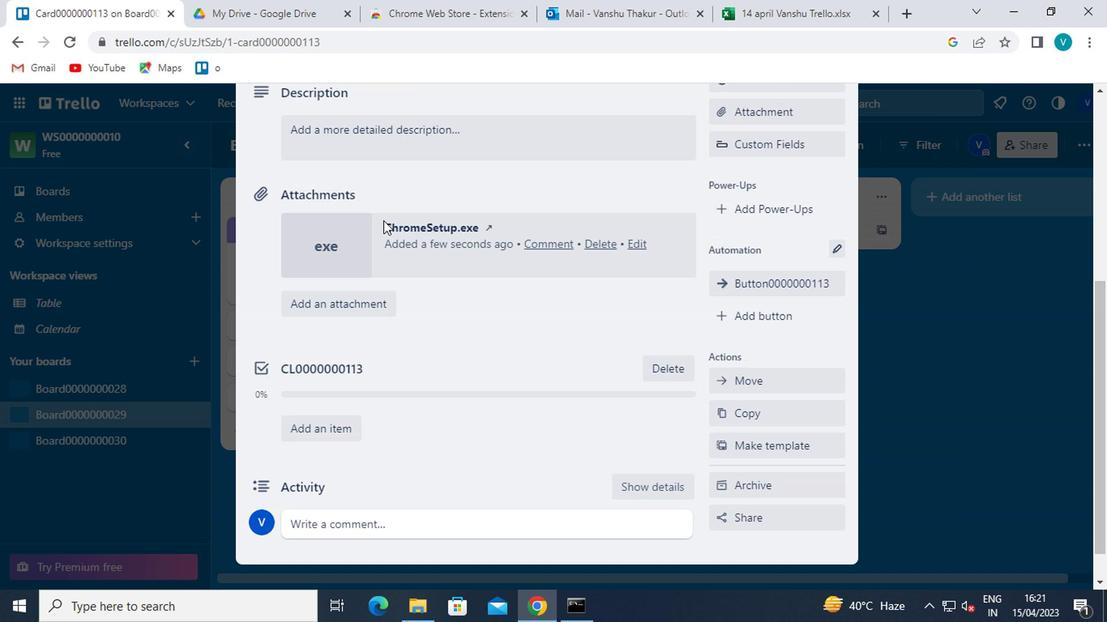 
Action: Mouse moved to (375, 412)
Screenshot: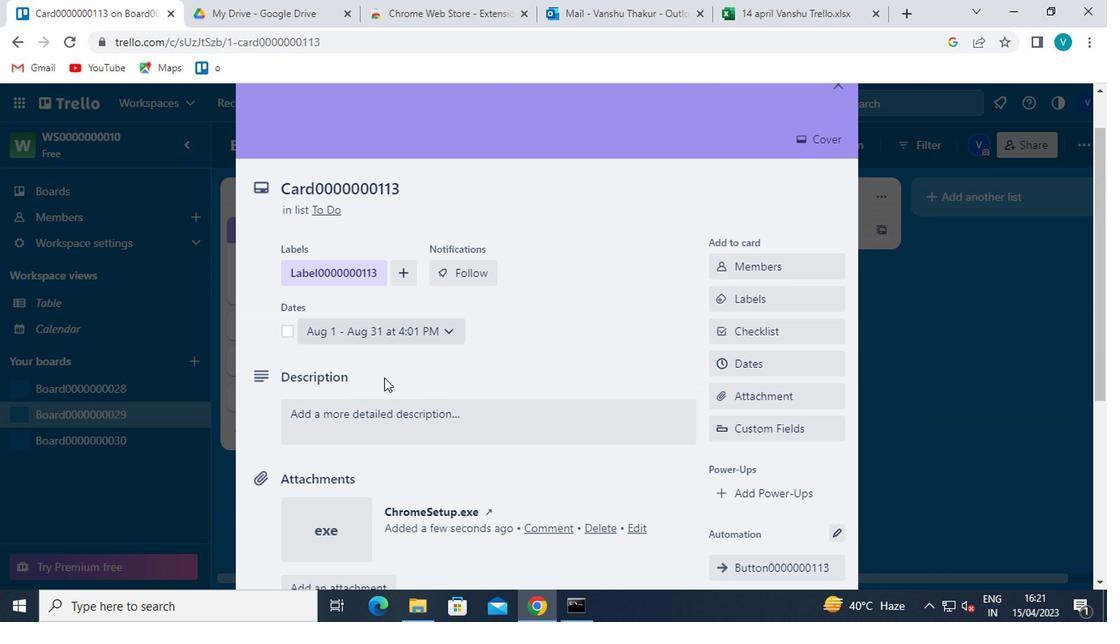 
Action: Mouse pressed left at (375, 412)
Screenshot: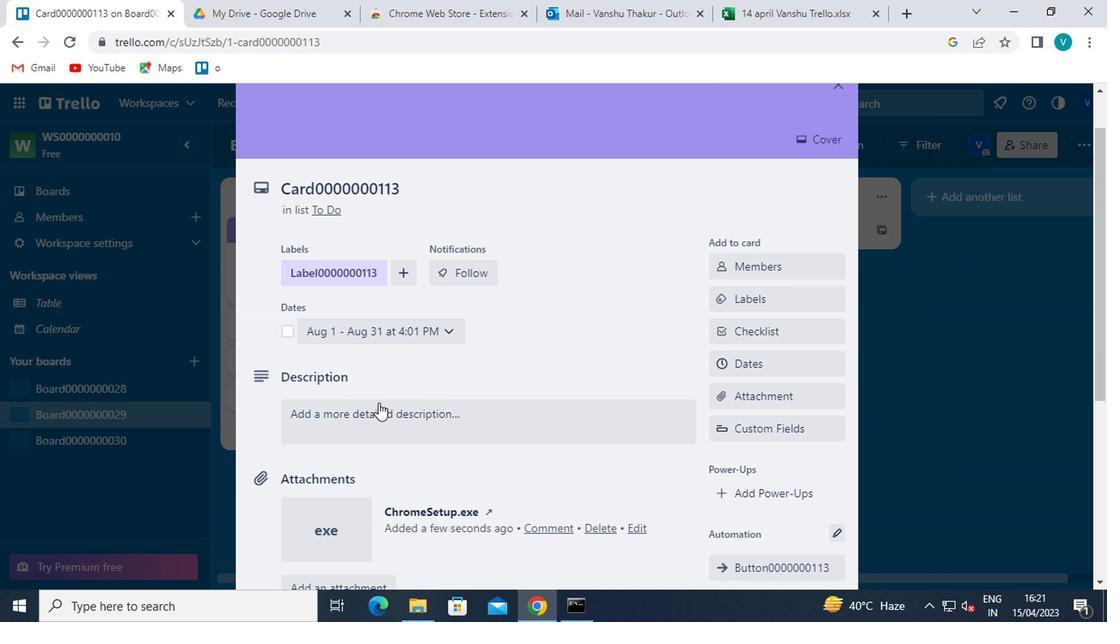 
Action: Mouse moved to (377, 411)
Screenshot: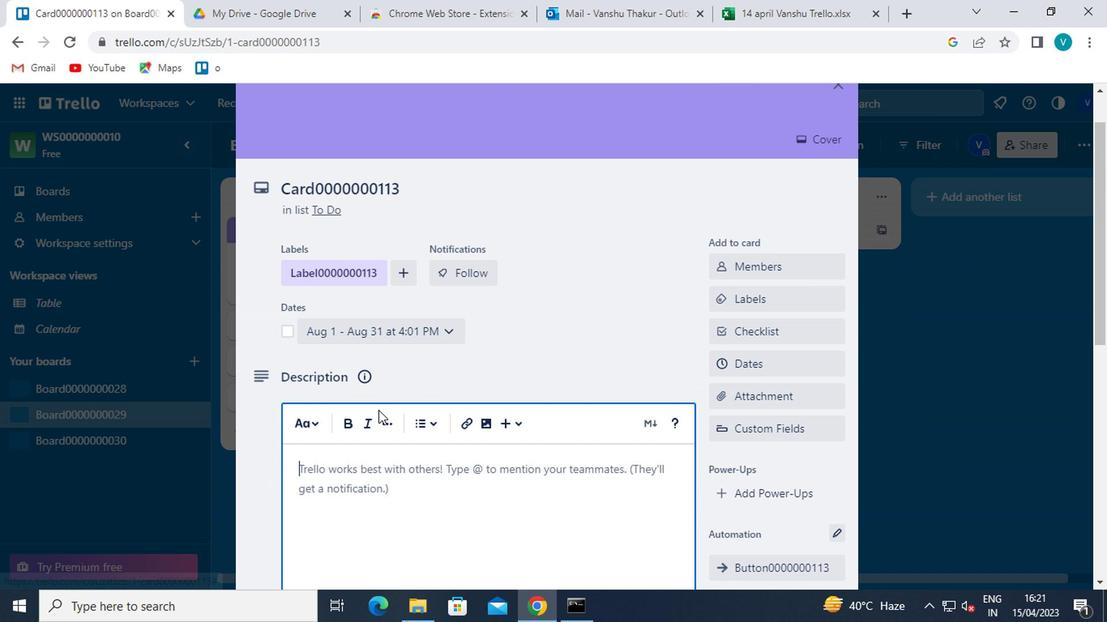 
Action: Key pressed <Key.shift>DS0000000113
Screenshot: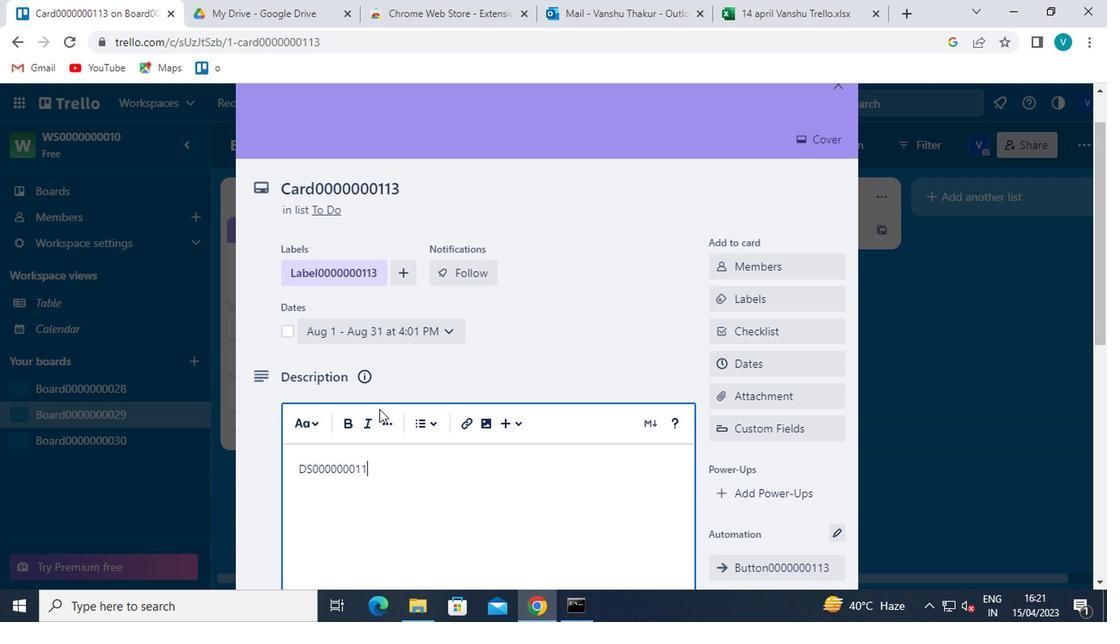 
Action: Mouse moved to (378, 411)
Screenshot: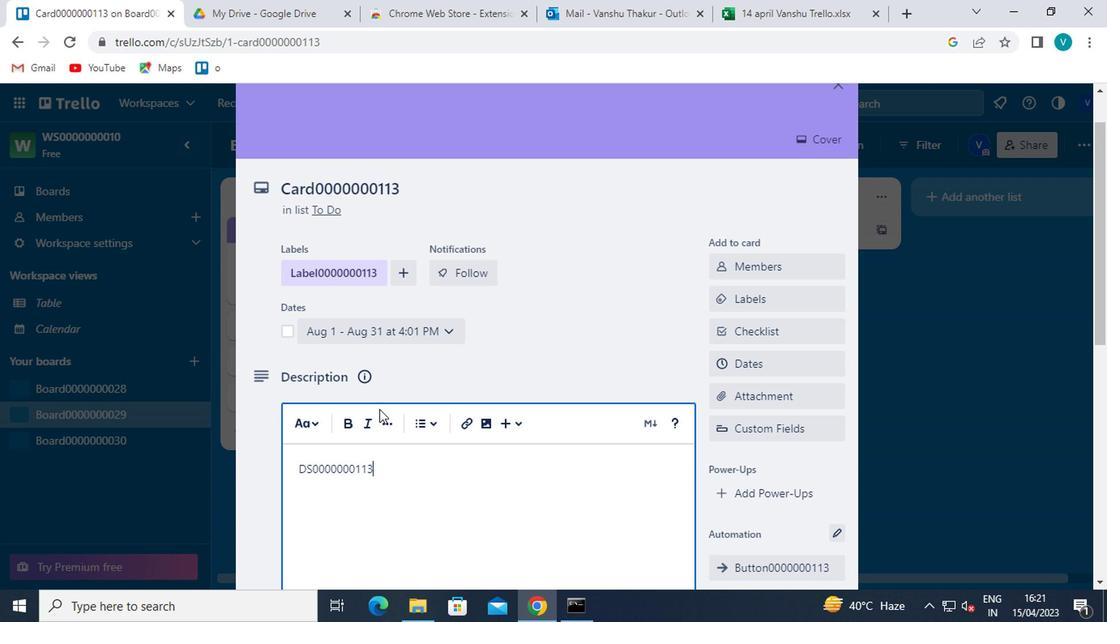 
Action: Mouse scrolled (378, 410) with delta (0, 0)
Screenshot: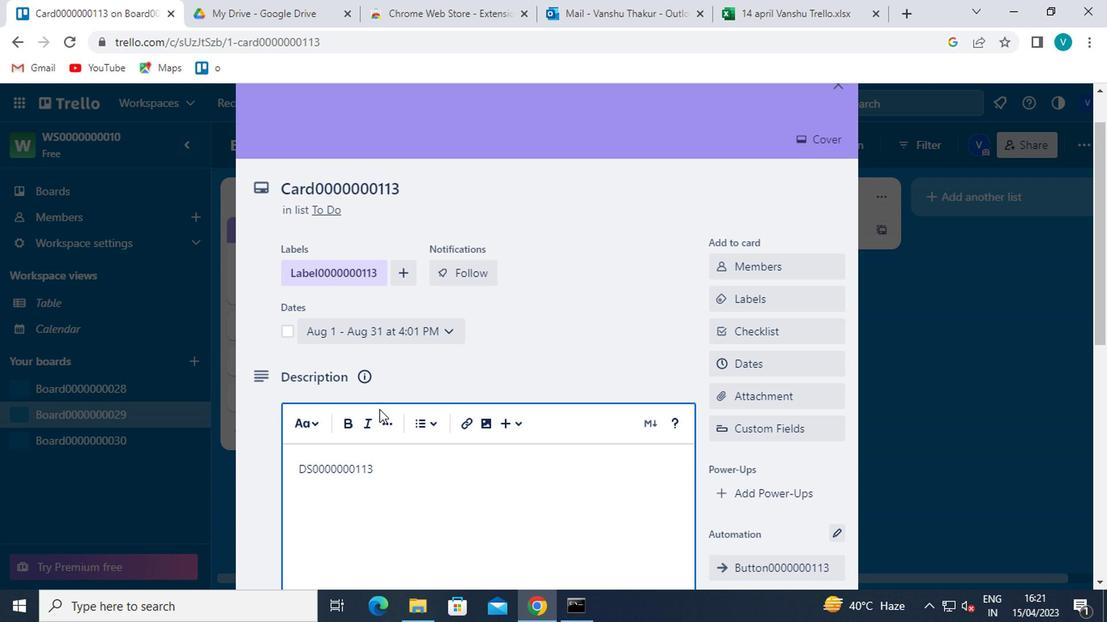 
Action: Mouse scrolled (378, 410) with delta (0, 0)
Screenshot: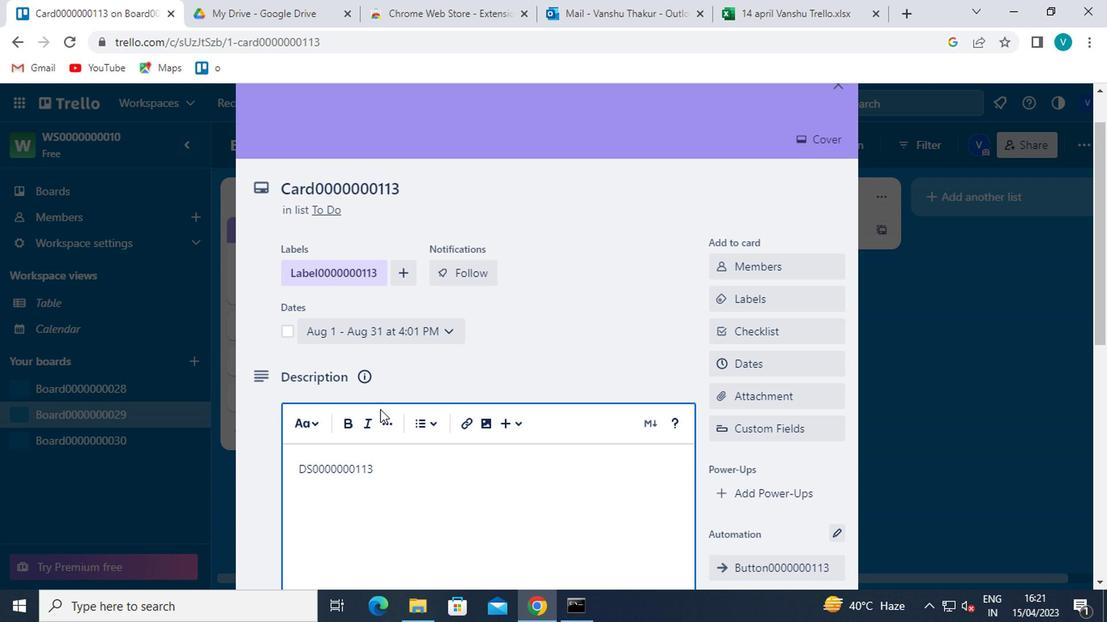 
Action: Mouse moved to (299, 478)
Screenshot: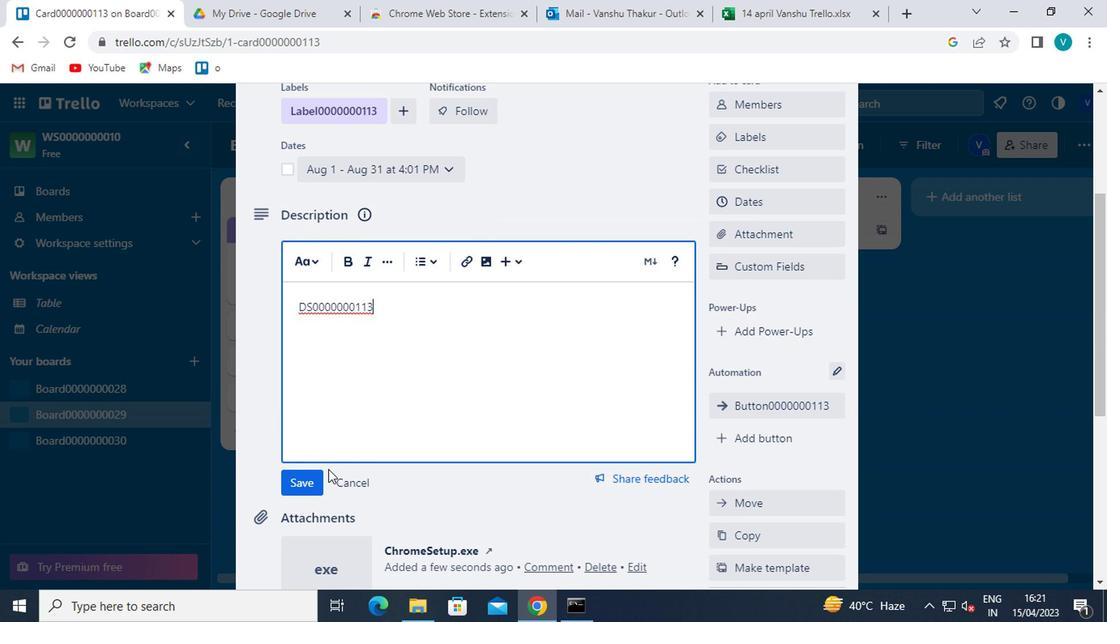 
Action: Mouse pressed left at (299, 478)
Screenshot: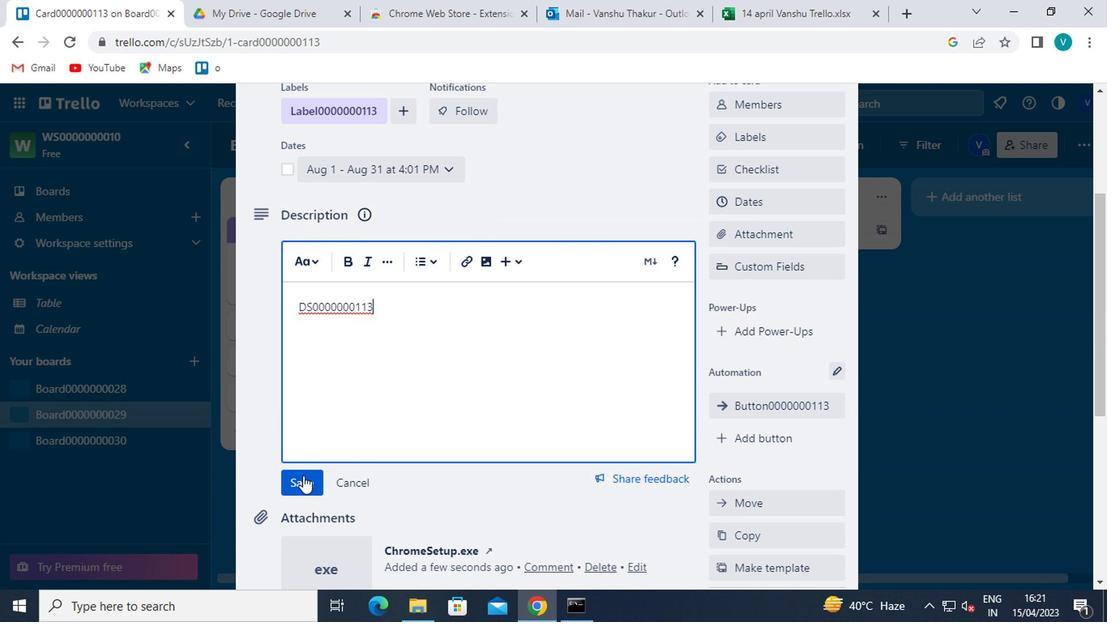 
Action: Mouse moved to (305, 474)
Screenshot: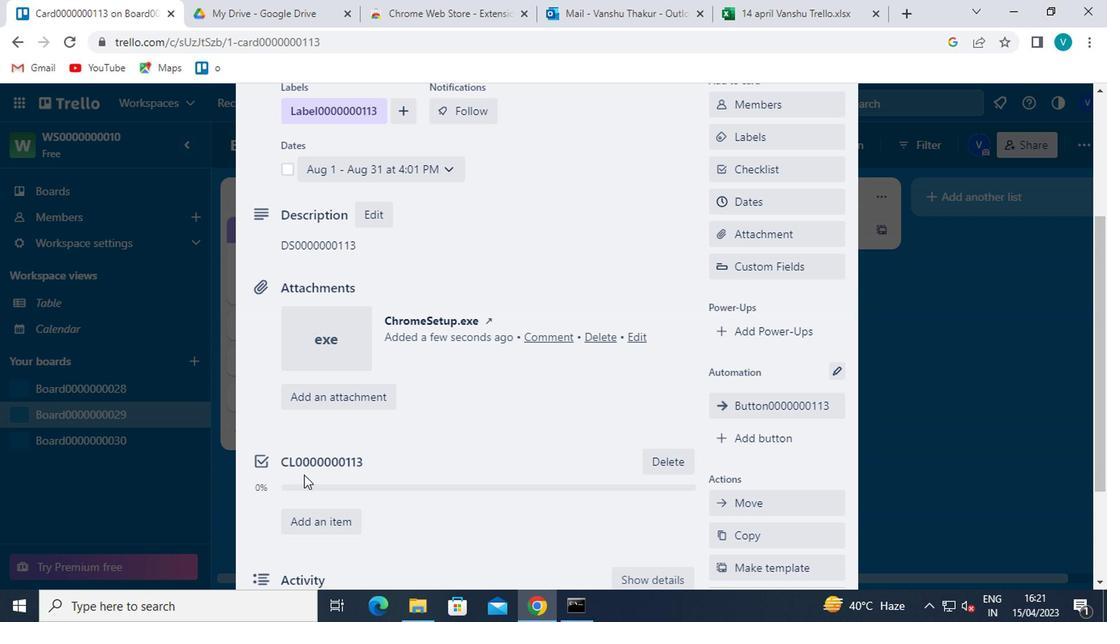 
Action: Mouse scrolled (305, 473) with delta (0, 0)
Screenshot: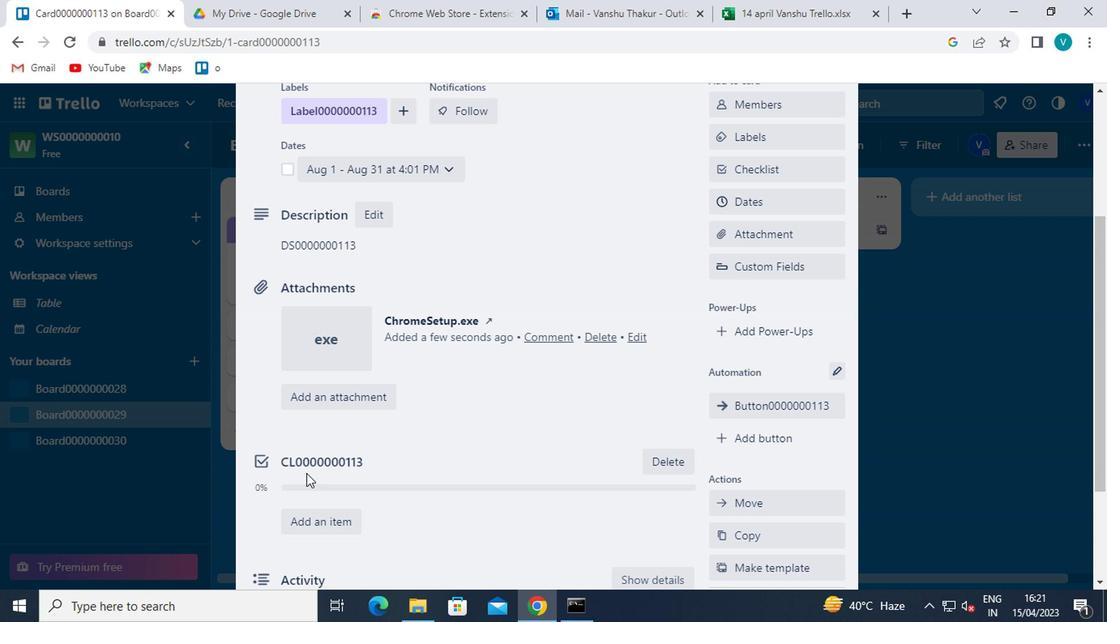 
Action: Mouse scrolled (305, 473) with delta (0, 0)
Screenshot: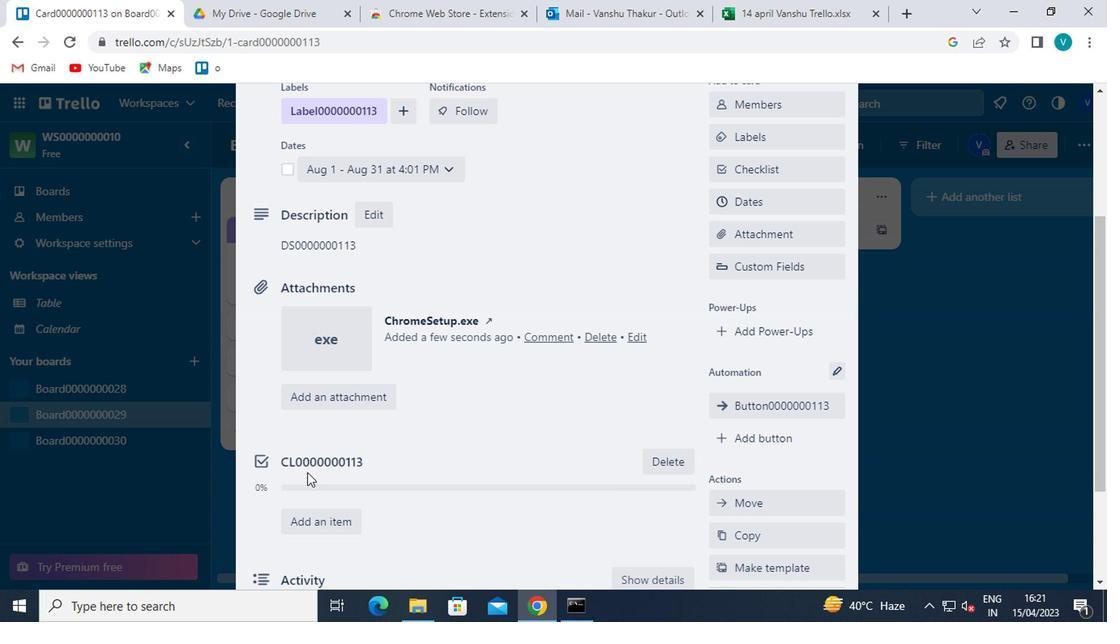 
Action: Mouse moved to (319, 464)
Screenshot: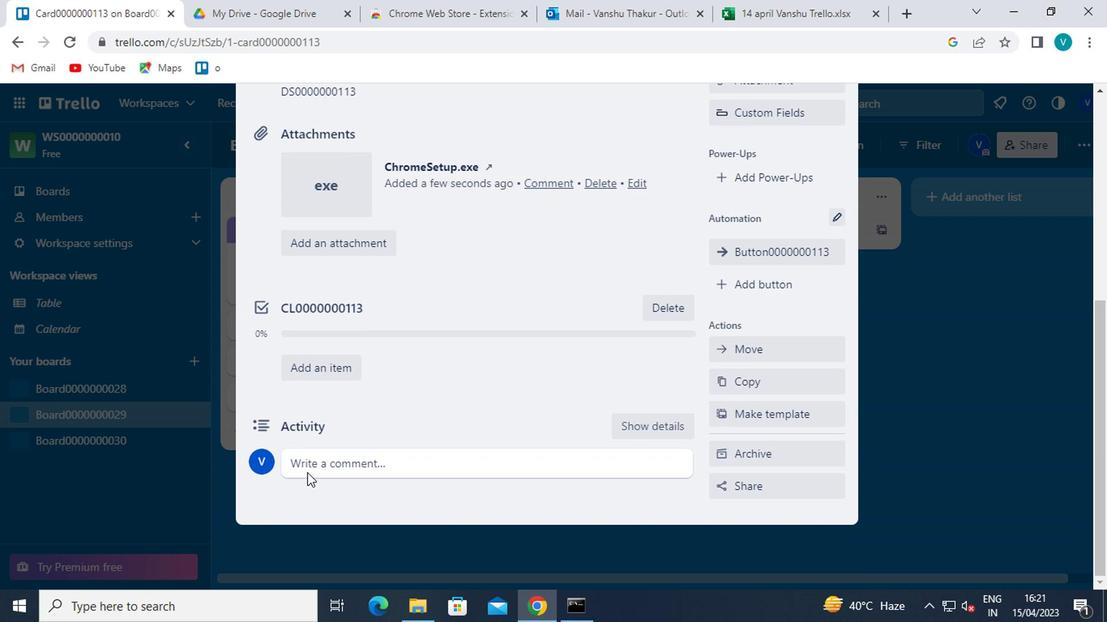 
Action: Mouse pressed left at (319, 464)
Screenshot: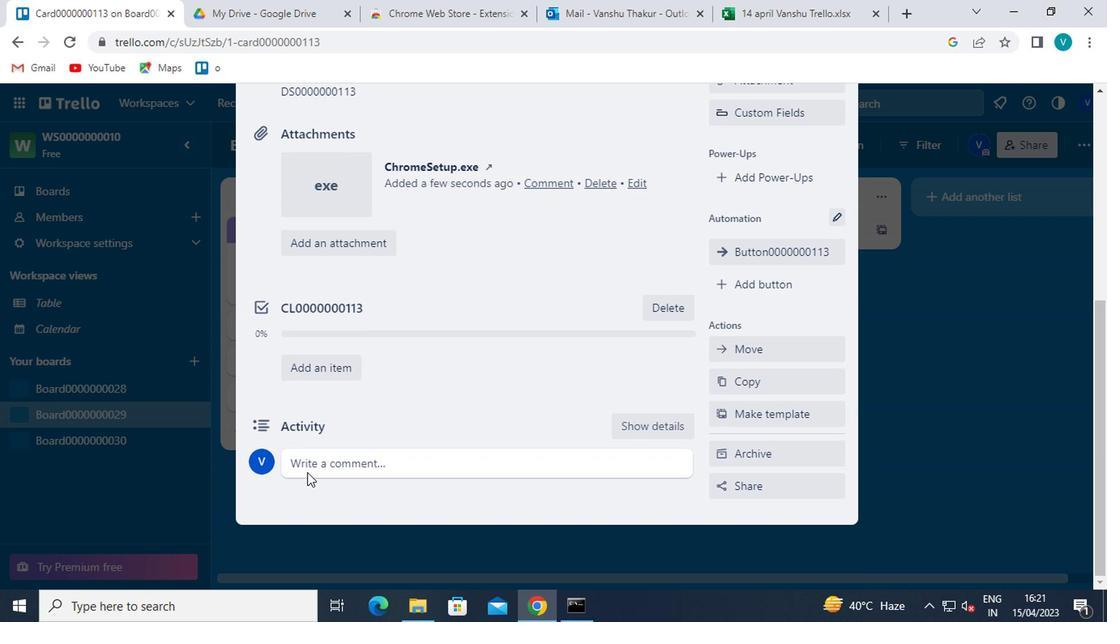 
Action: Key pressed <Key.shift>CM0000000113
Screenshot: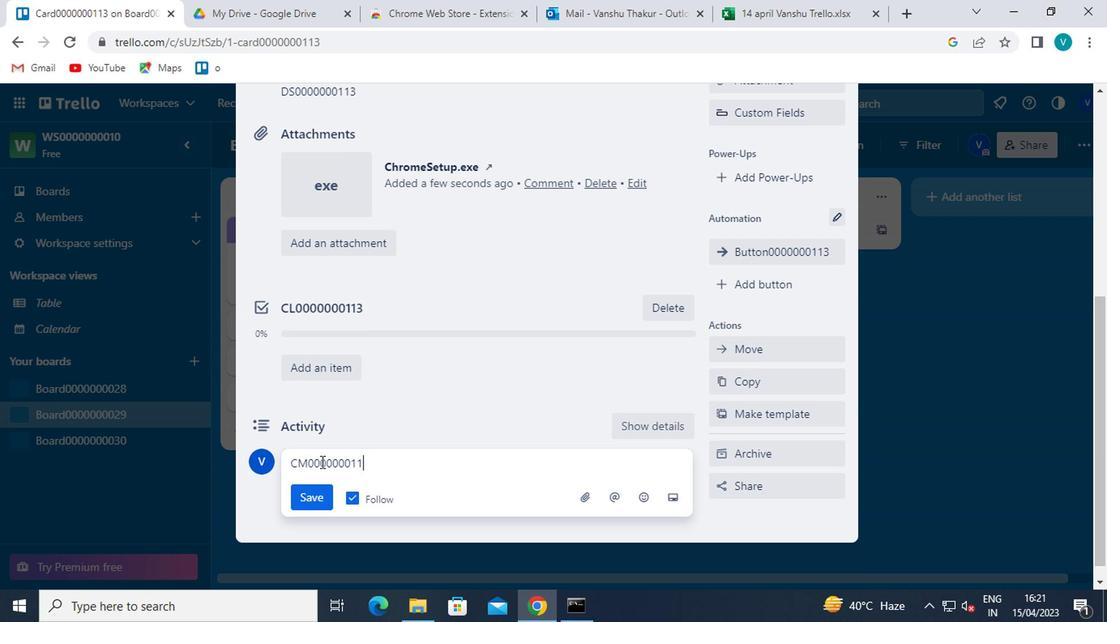 
Action: Mouse moved to (311, 492)
Screenshot: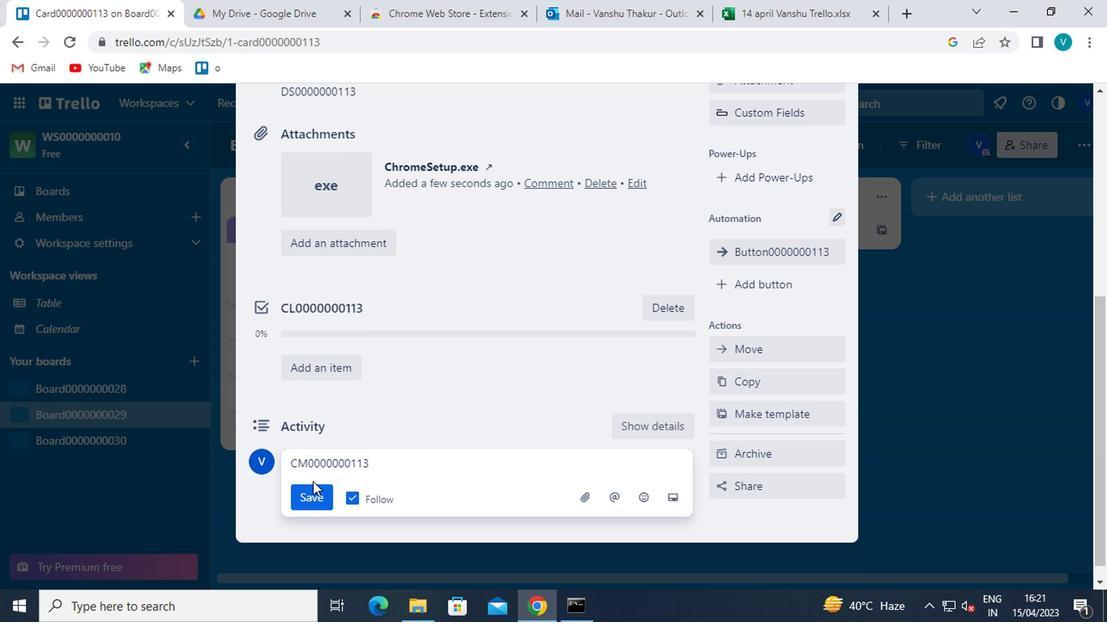 
Action: Mouse pressed left at (311, 492)
Screenshot: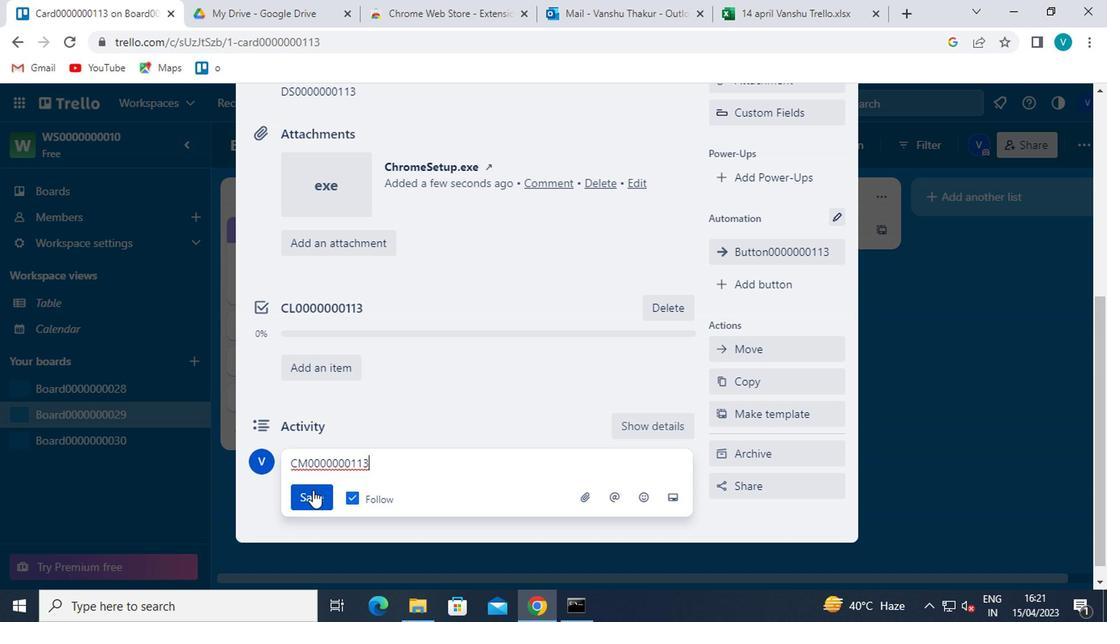 
Action: Mouse moved to (361, 454)
Screenshot: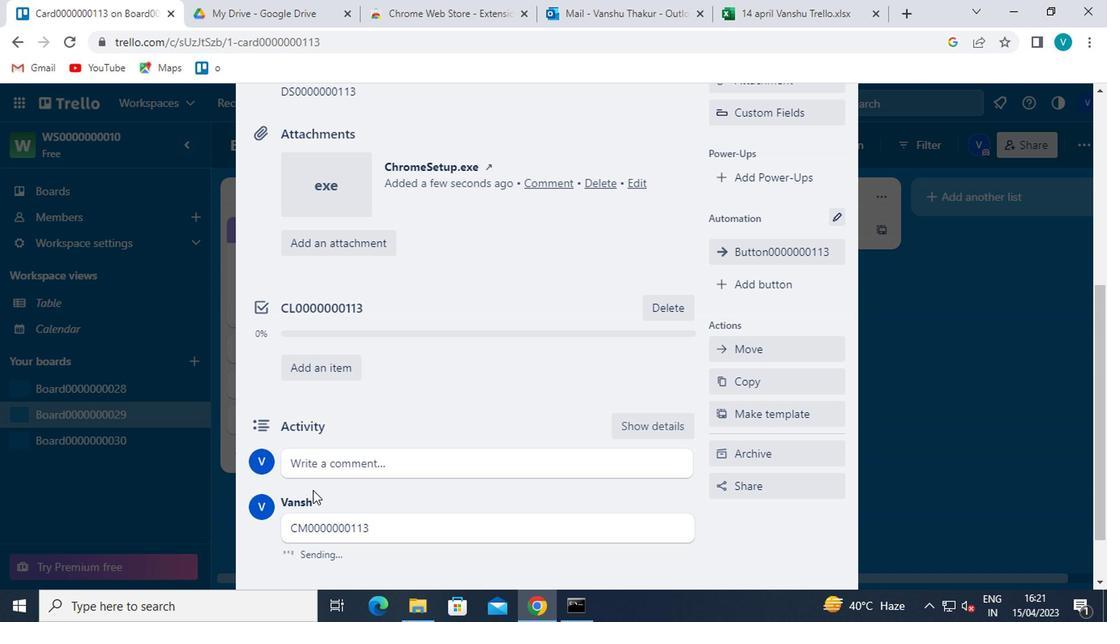 
